 Task: Search one way flight ticket for 5 adults, 2 children, 1 infant in seat and 1 infant on lap in economy from Hibbing: Range Regional Airport (was Chisholm-hibbing Airport) to Rockford: Chicago Rockford International Airport(was Northwest Chicagoland Regional Airport At Rockford) on 5-1-2023. Choice of flights is JetBlue. Number of bags: 2 checked bags. Price is upto 93000. Outbound departure time preference is 14:15.
Action: Mouse moved to (350, 478)
Screenshot: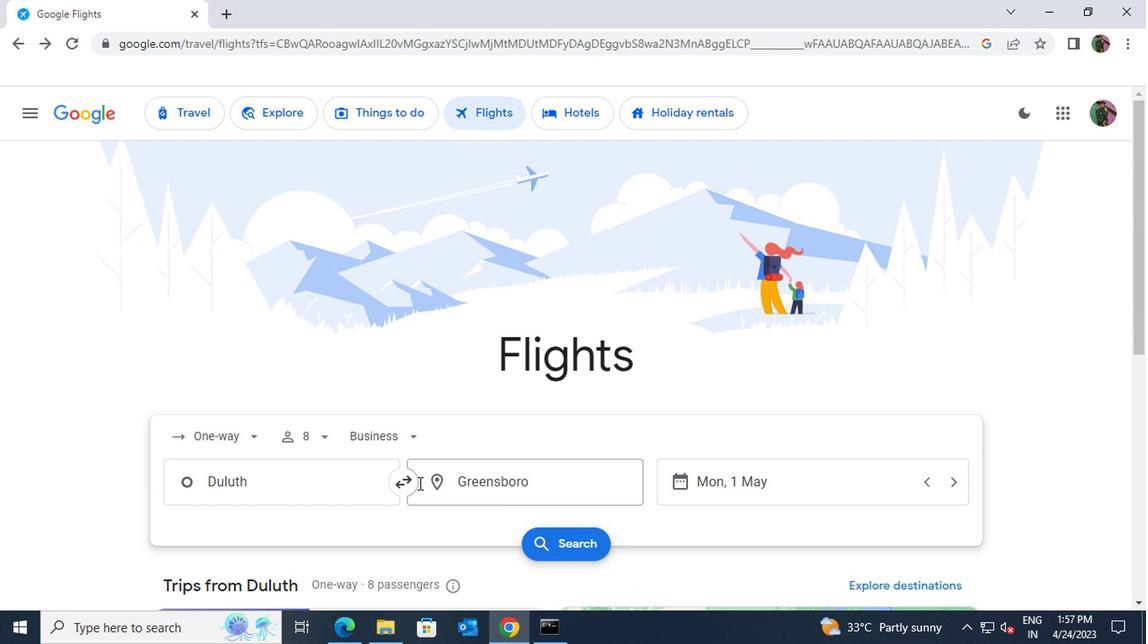 
Action: Mouse pressed left at (350, 478)
Screenshot: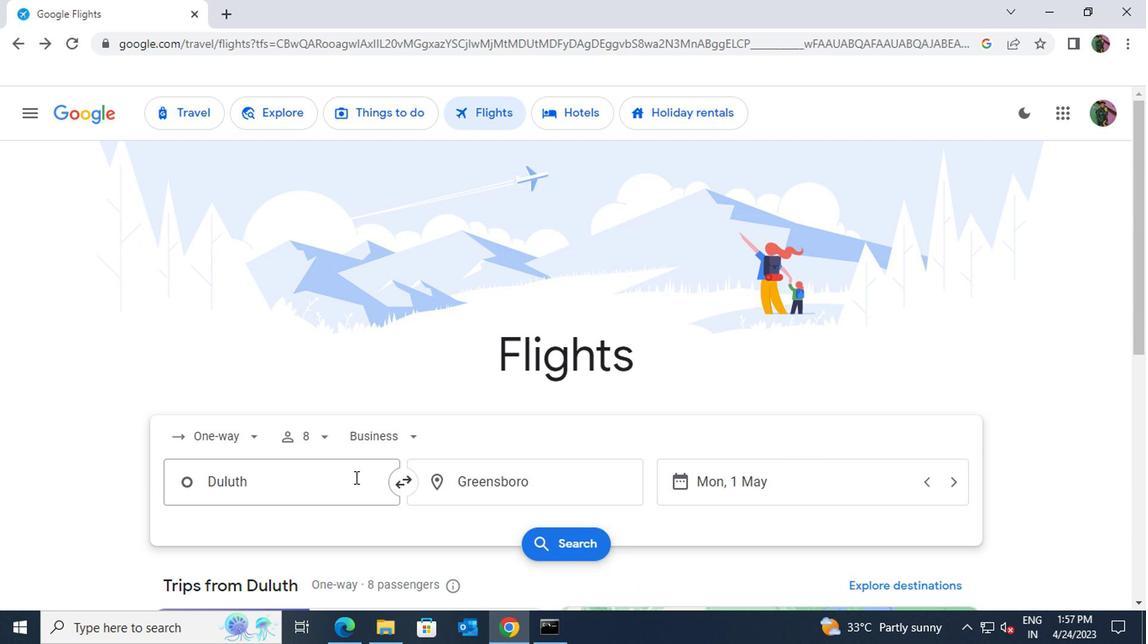 
Action: Key pressed hibb
Screenshot: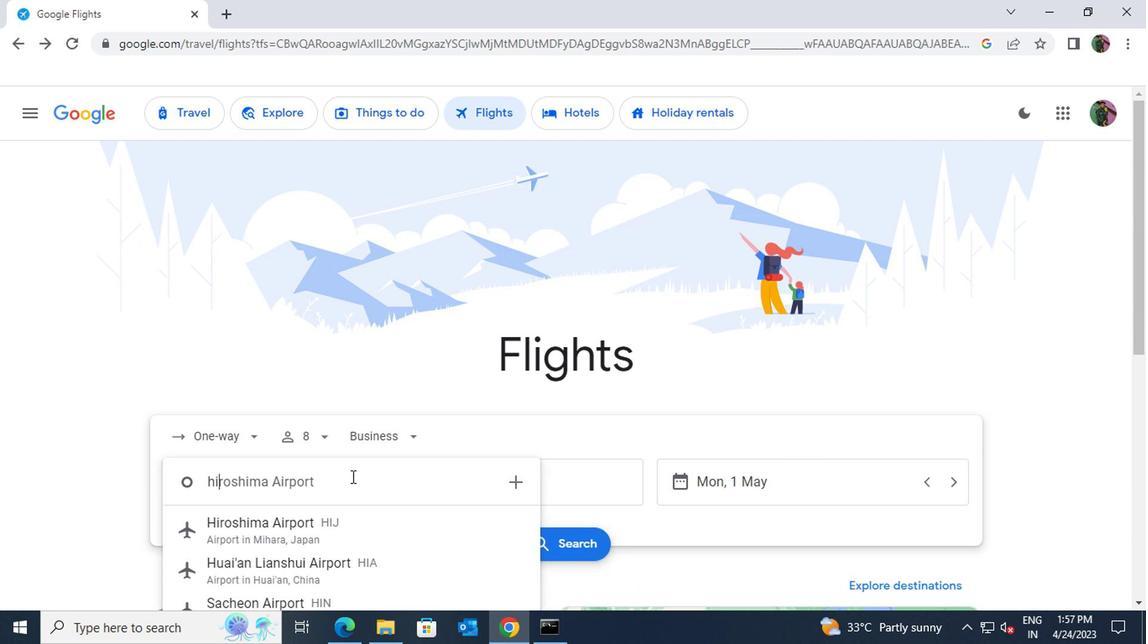 
Action: Mouse moved to (347, 527)
Screenshot: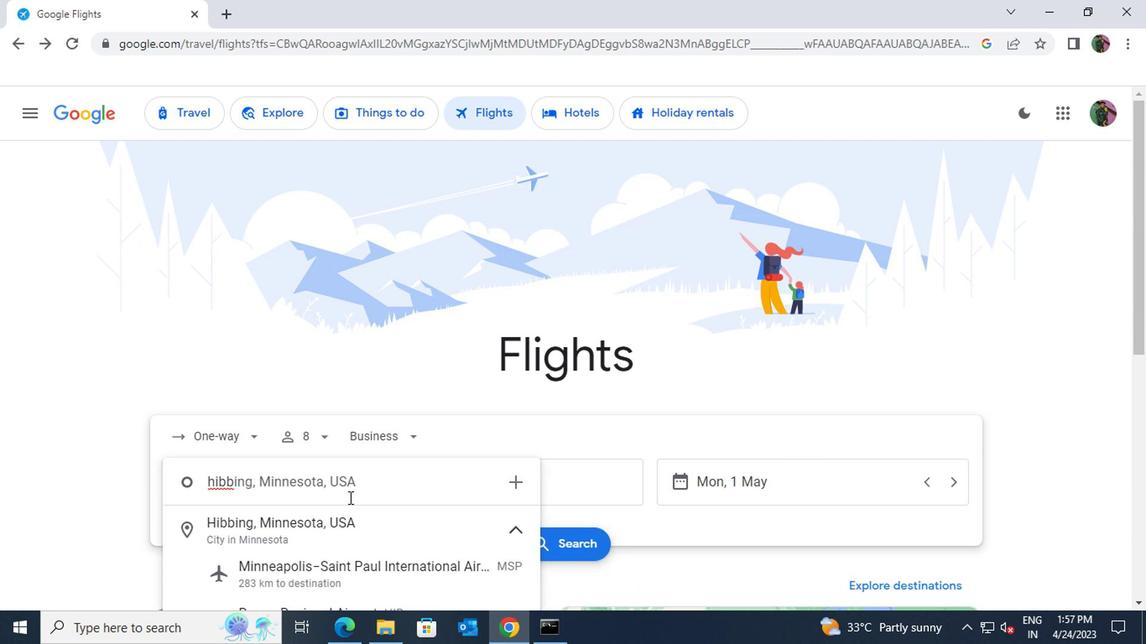 
Action: Mouse pressed left at (347, 527)
Screenshot: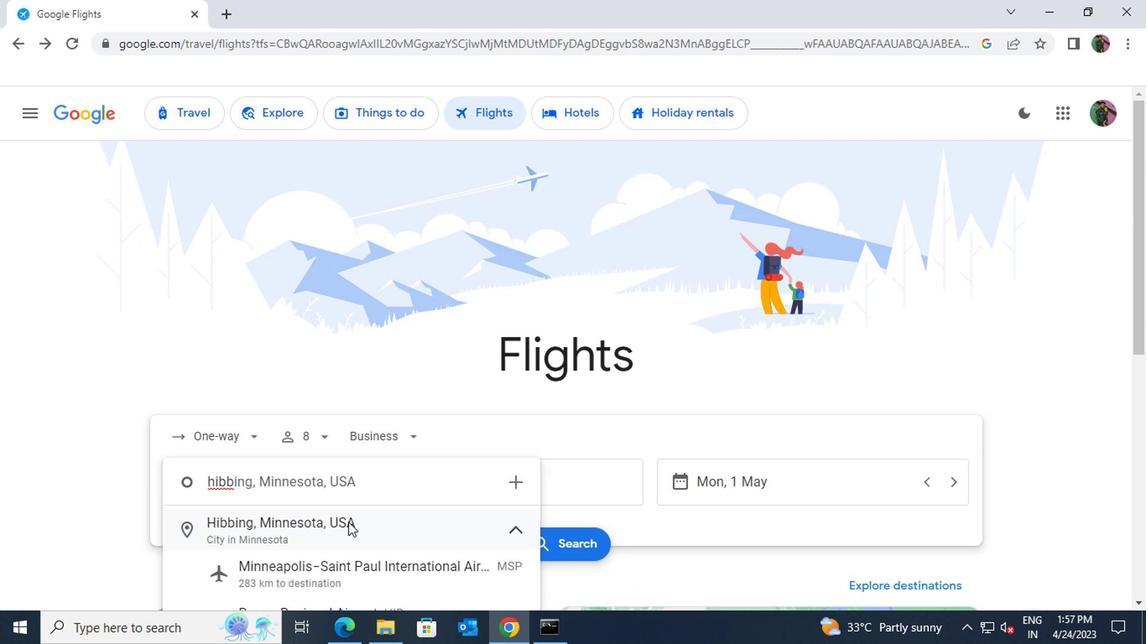 
Action: Mouse moved to (453, 490)
Screenshot: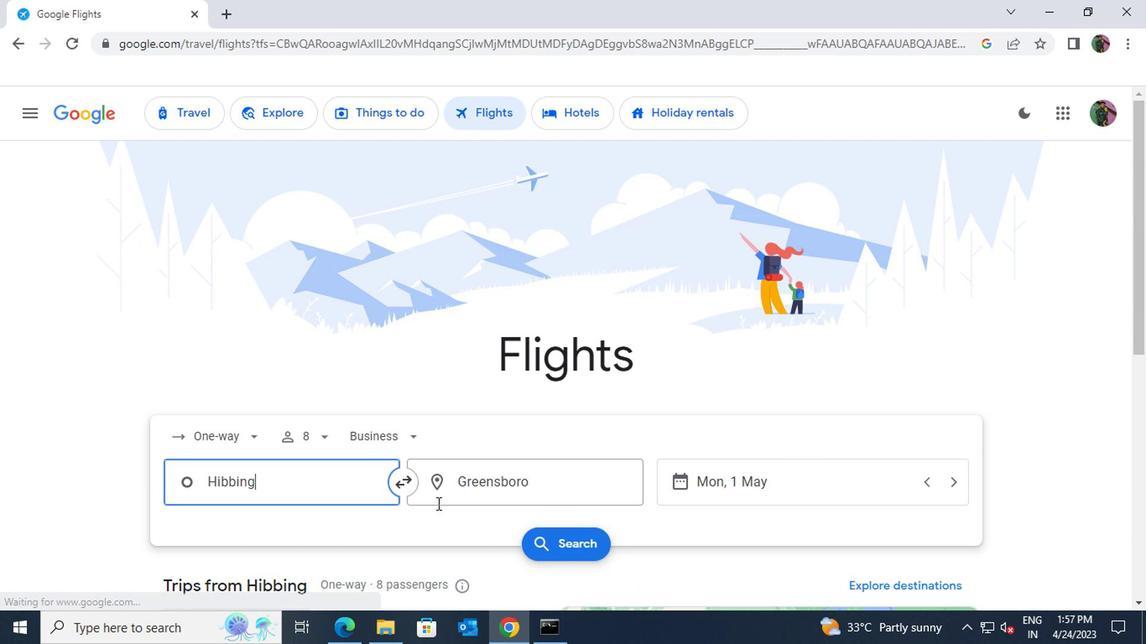 
Action: Mouse pressed left at (453, 490)
Screenshot: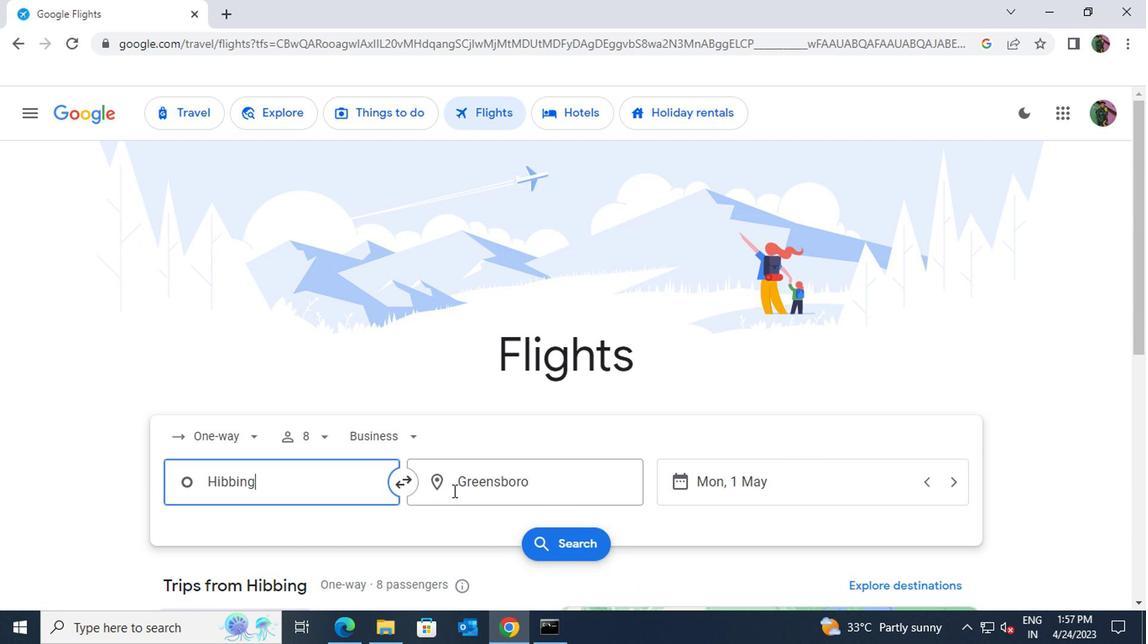 
Action: Key pressed rockford<Key.space>chic
Screenshot: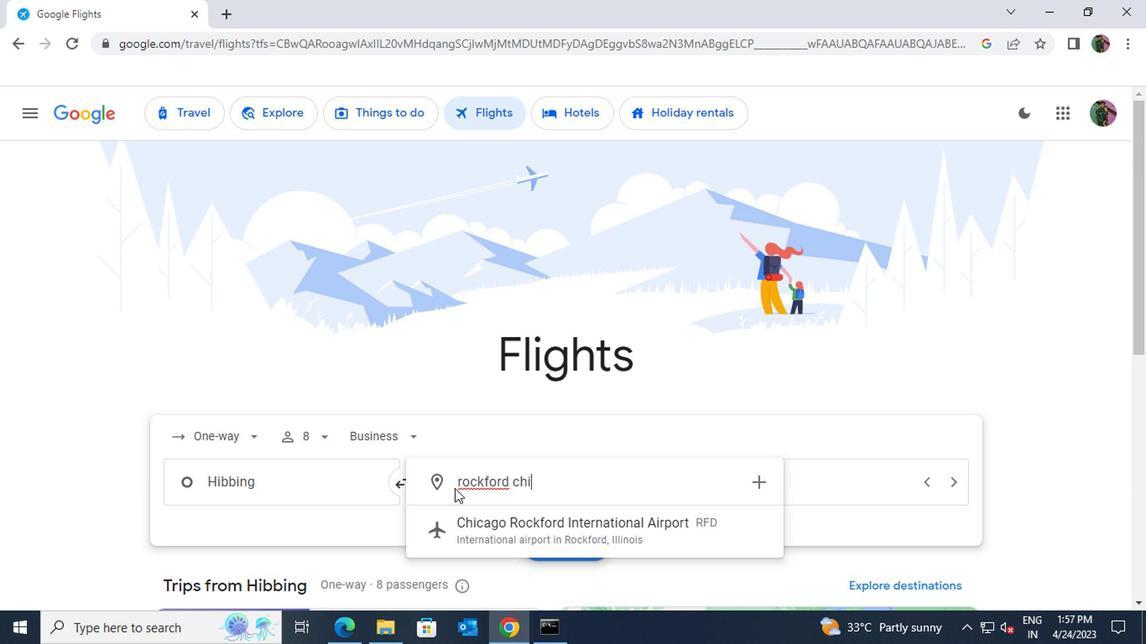 
Action: Mouse moved to (525, 543)
Screenshot: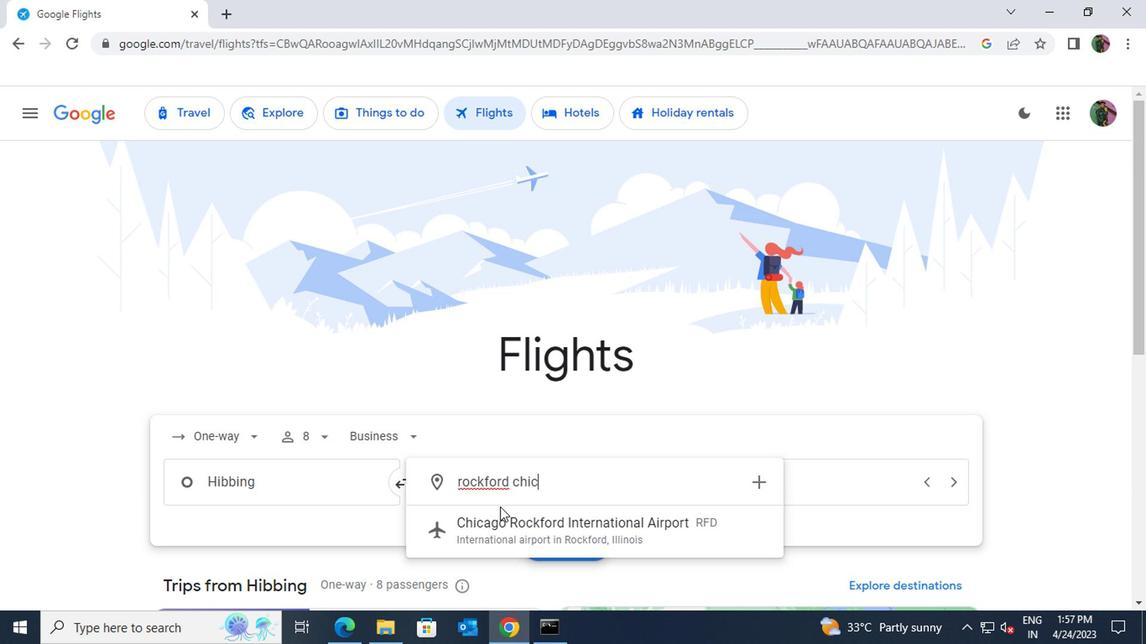 
Action: Mouse pressed left at (525, 543)
Screenshot: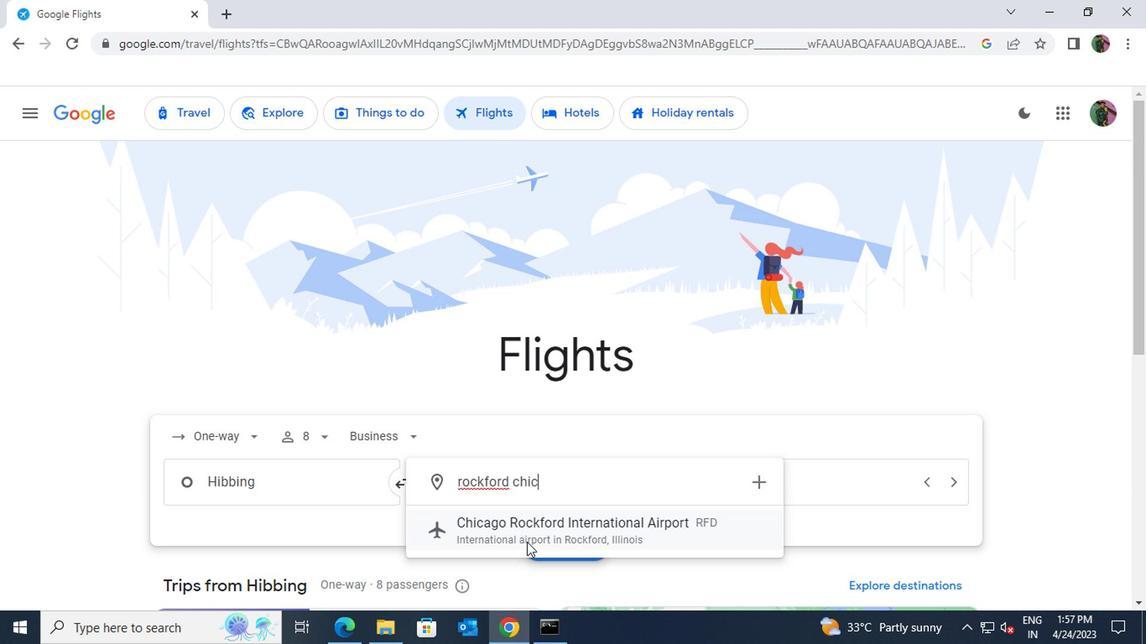 
Action: Mouse moved to (328, 438)
Screenshot: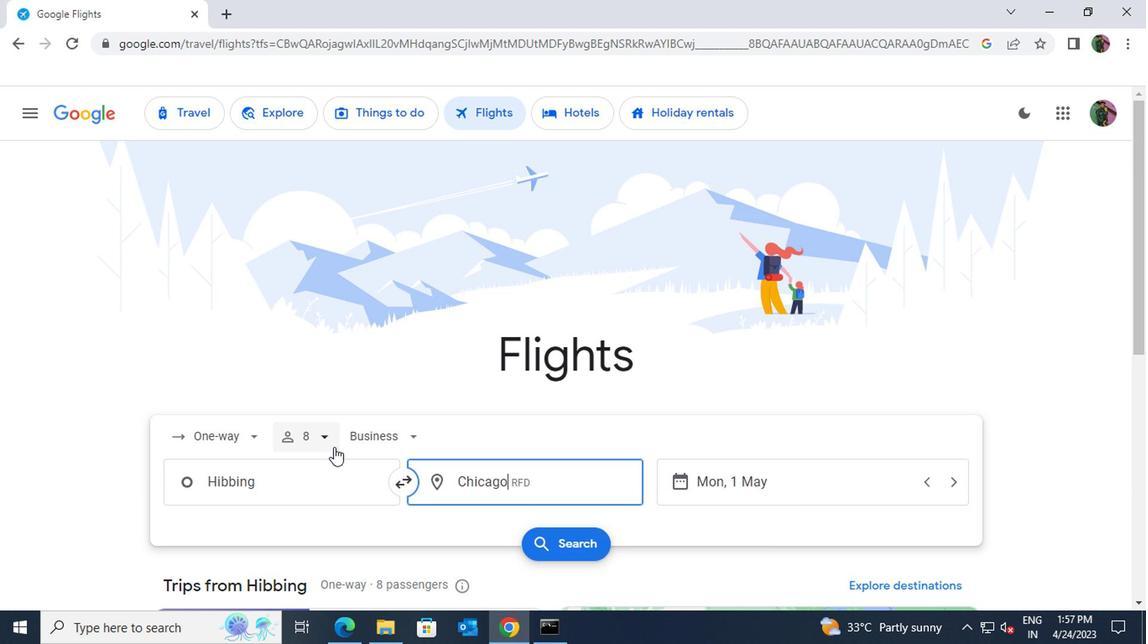 
Action: Mouse pressed left at (328, 438)
Screenshot: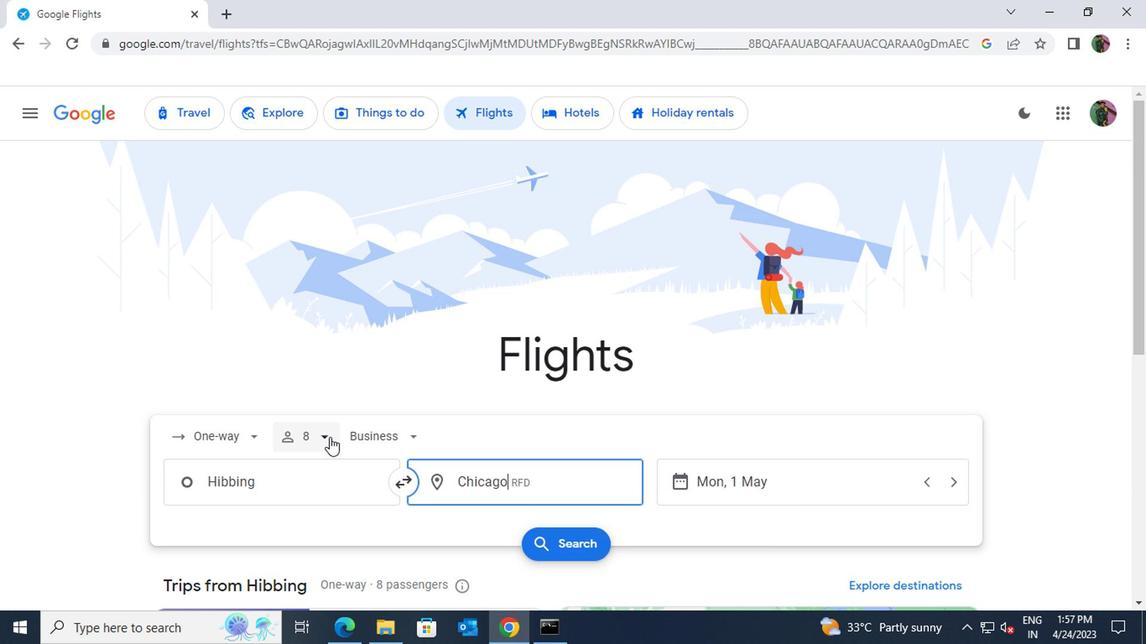 
Action: Mouse moved to (442, 520)
Screenshot: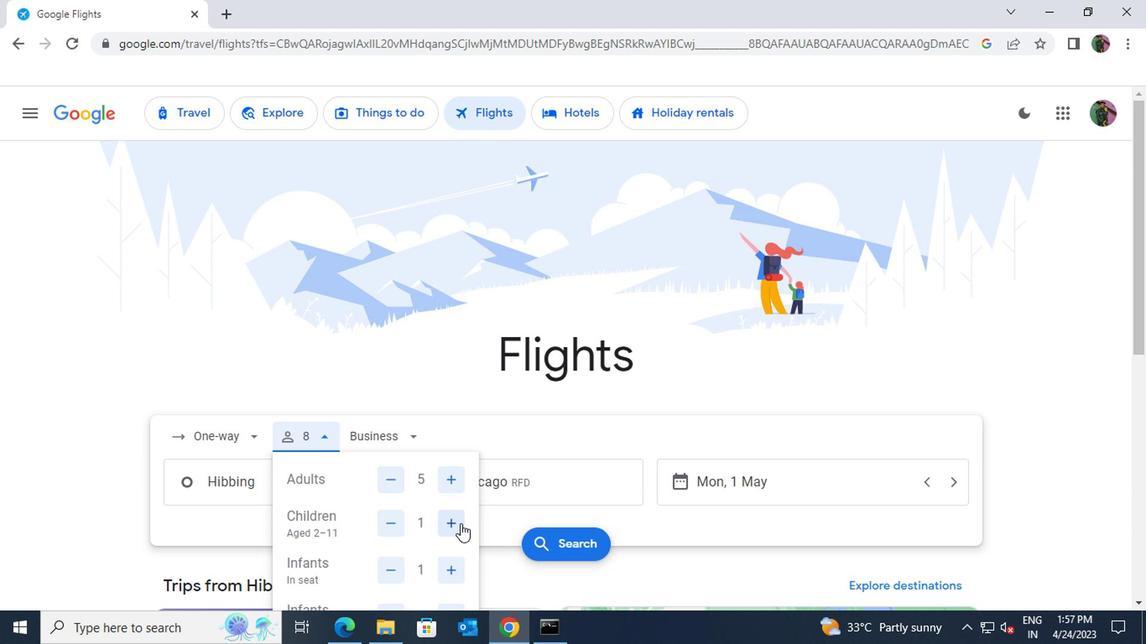 
Action: Mouse pressed left at (442, 520)
Screenshot: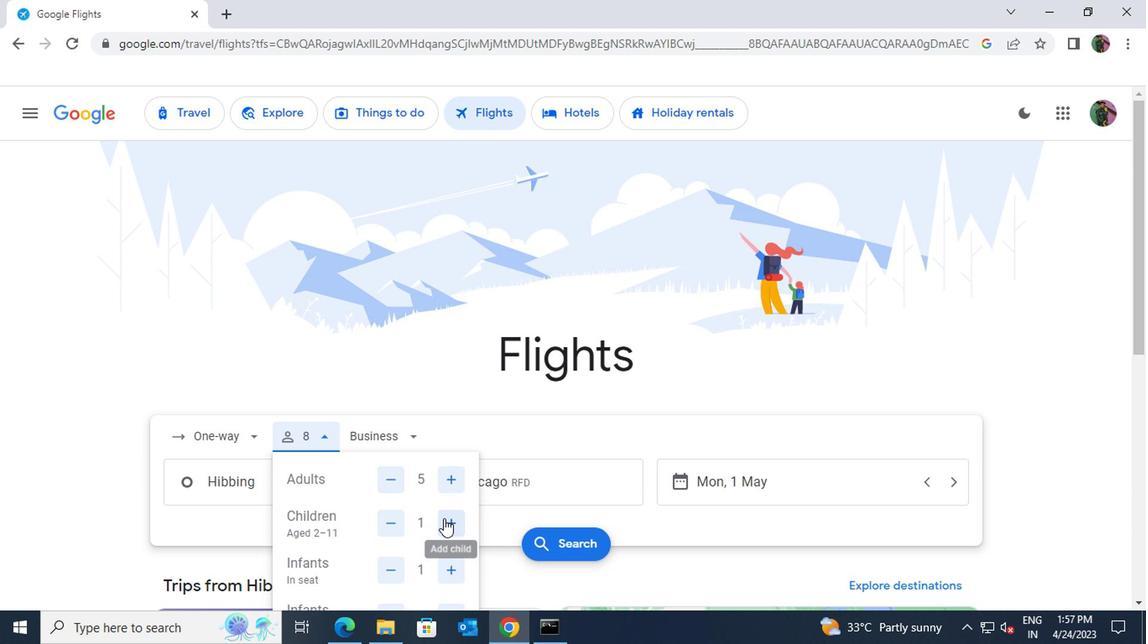 
Action: Mouse scrolled (442, 519) with delta (0, -1)
Screenshot: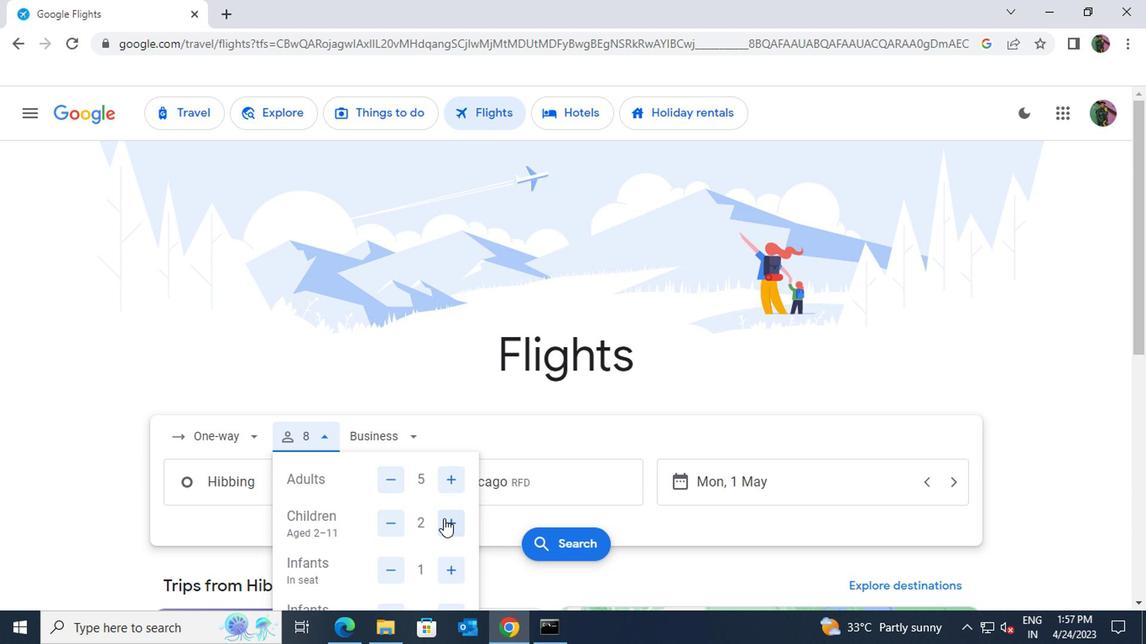 
Action: Mouse moved to (388, 486)
Screenshot: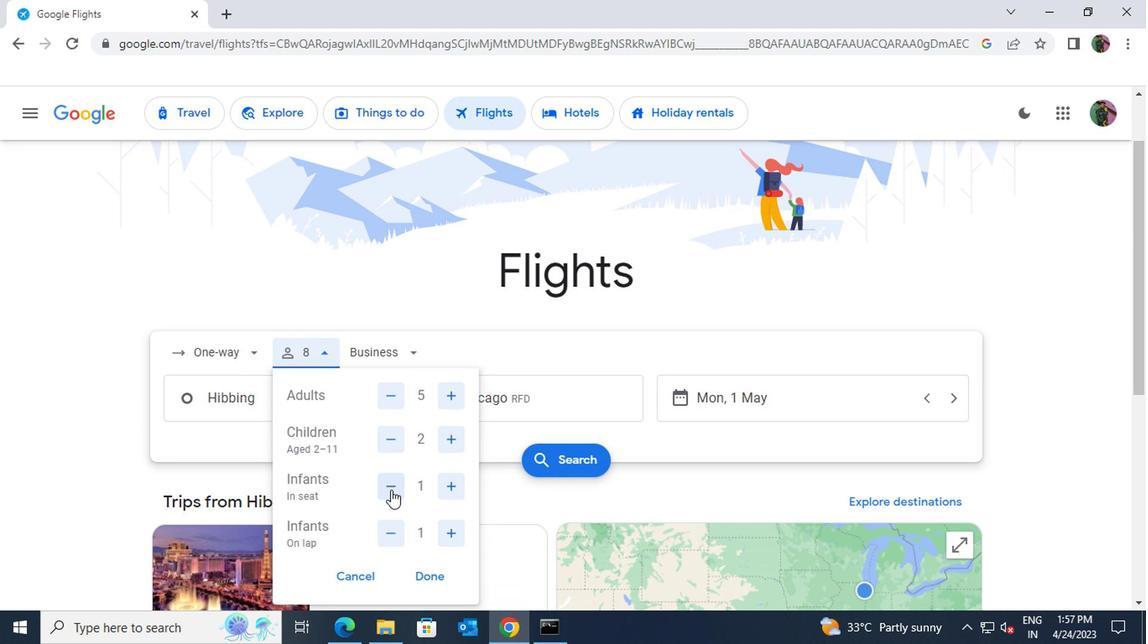 
Action: Mouse pressed left at (388, 486)
Screenshot: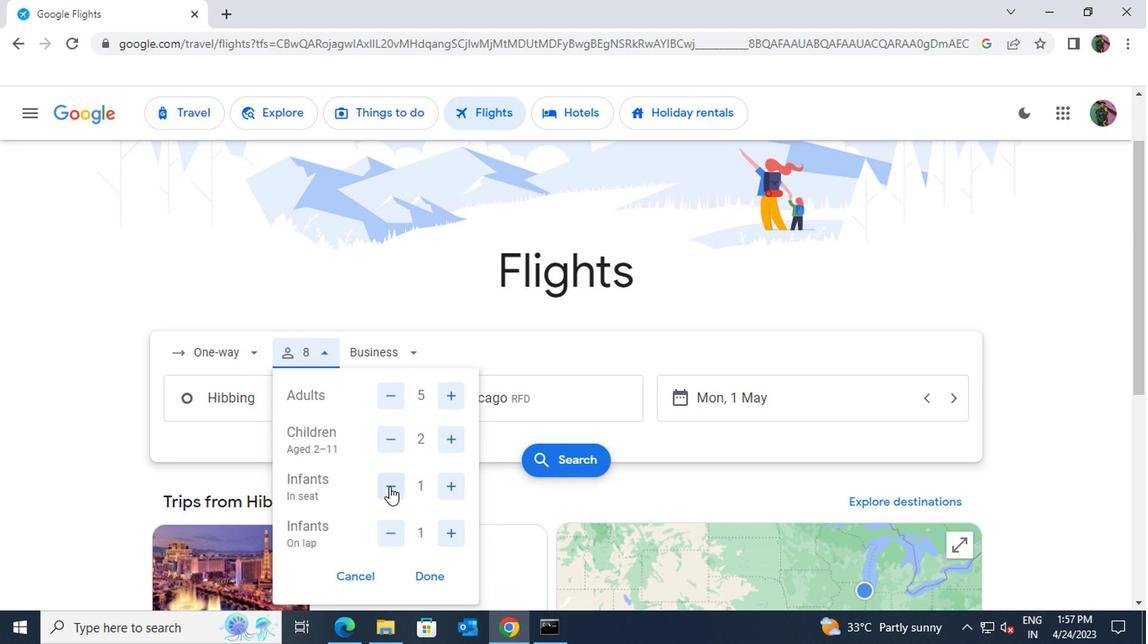 
Action: Mouse moved to (441, 527)
Screenshot: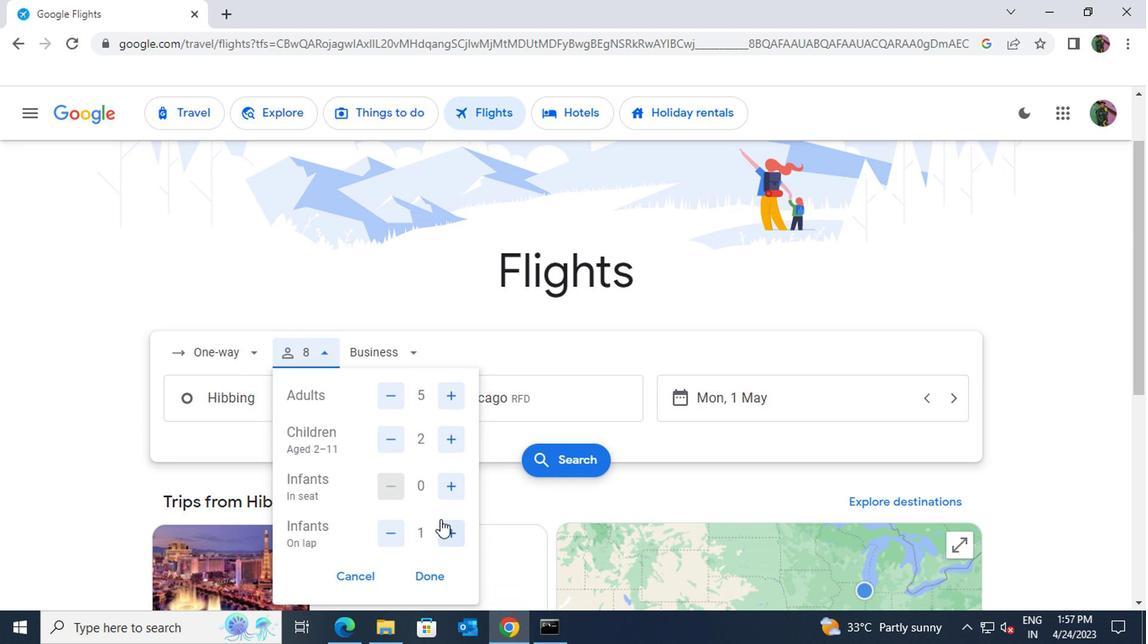 
Action: Mouse scrolled (441, 525) with delta (0, -1)
Screenshot: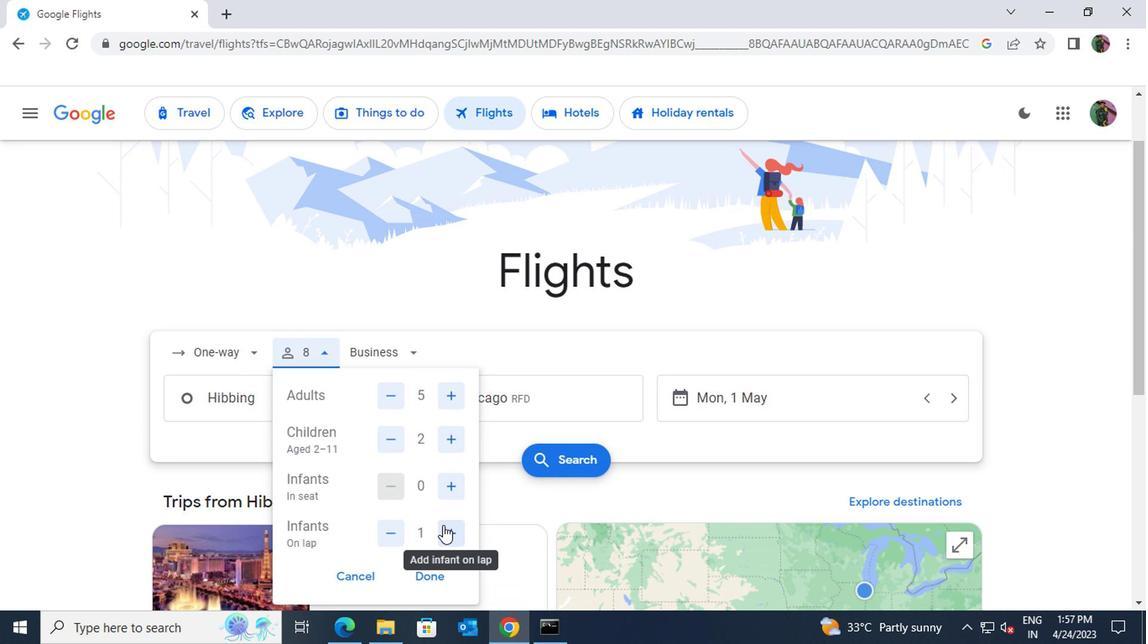 
Action: Mouse moved to (427, 492)
Screenshot: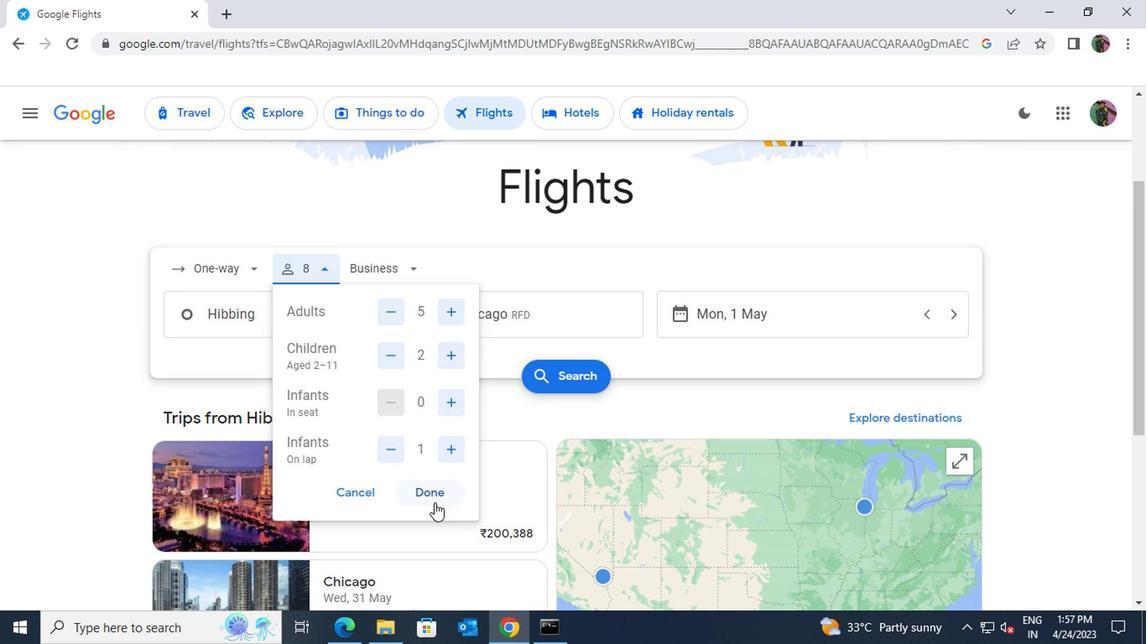 
Action: Mouse pressed left at (427, 492)
Screenshot: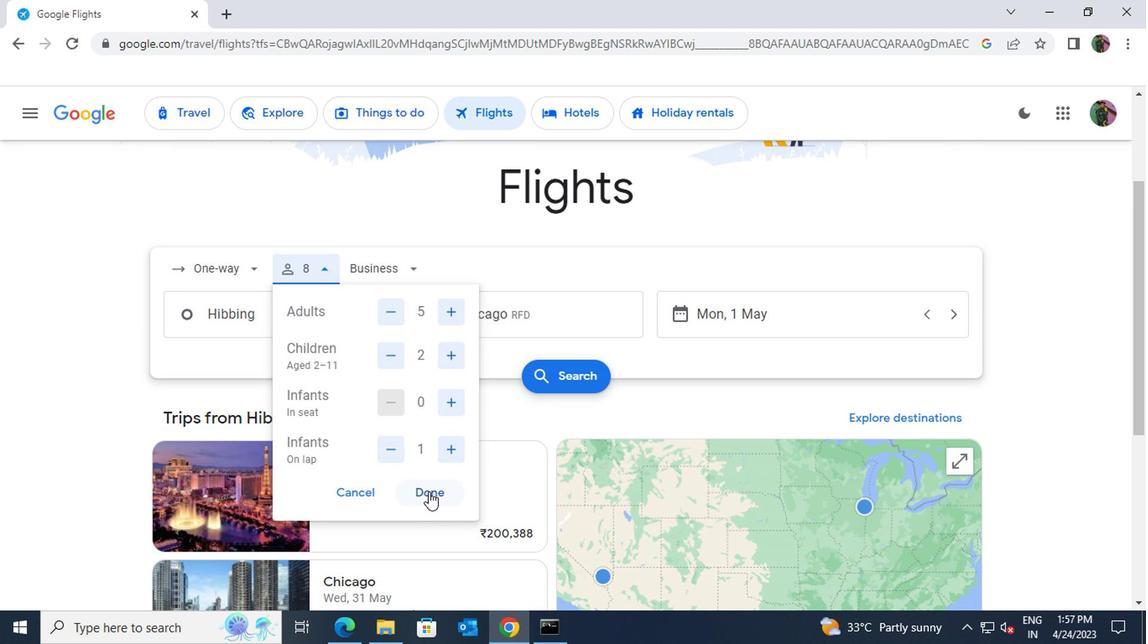 
Action: Mouse moved to (670, 322)
Screenshot: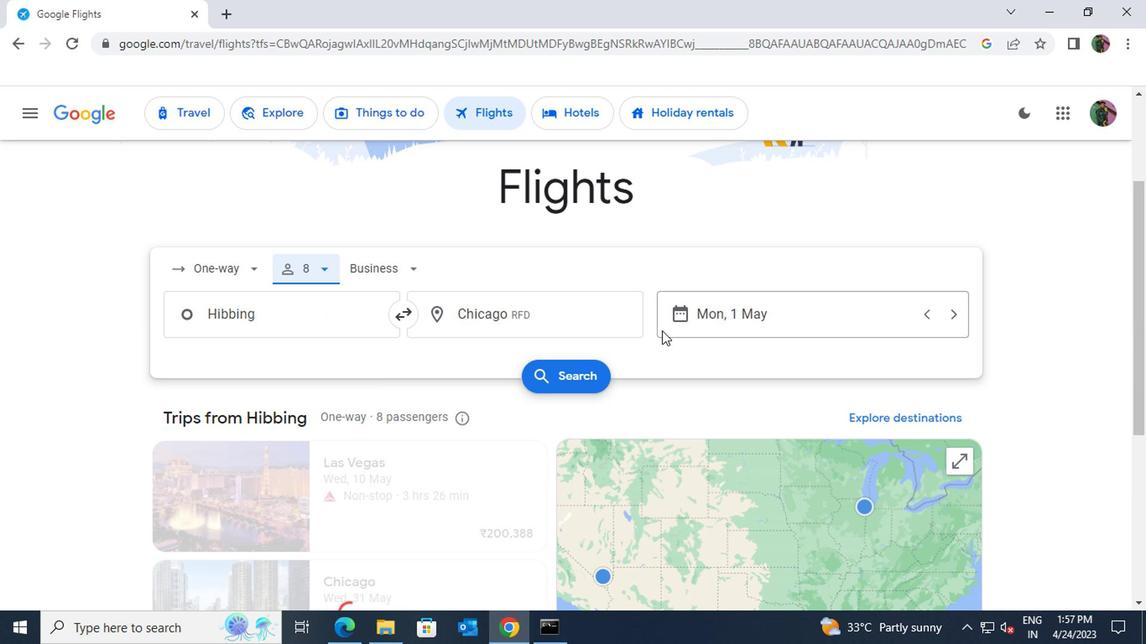 
Action: Mouse pressed left at (670, 322)
Screenshot: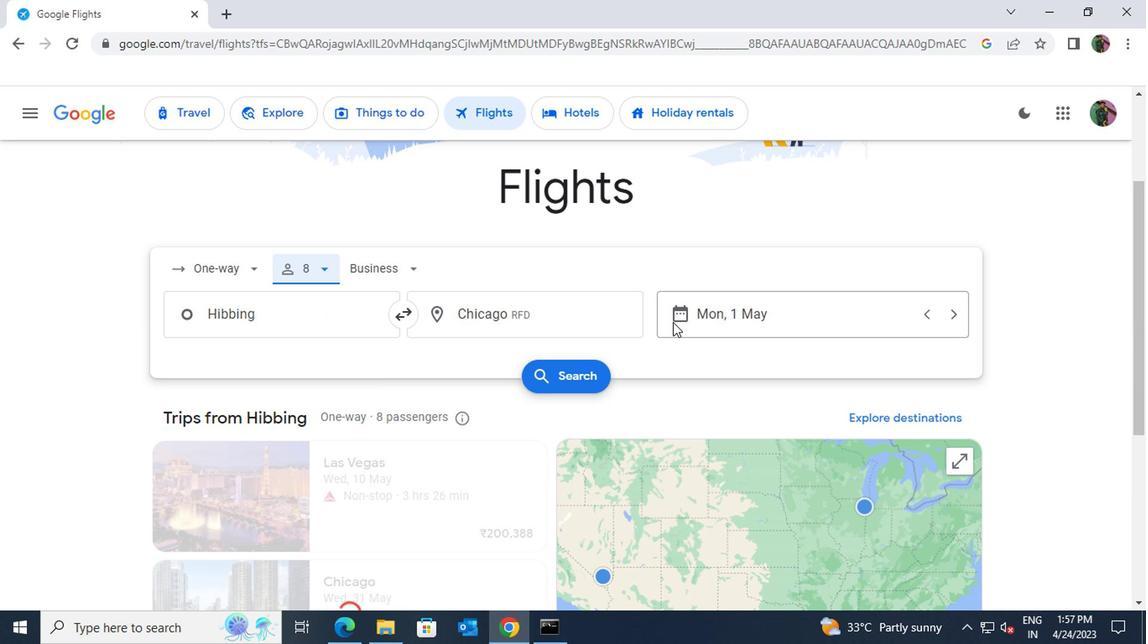 
Action: Mouse moved to (731, 305)
Screenshot: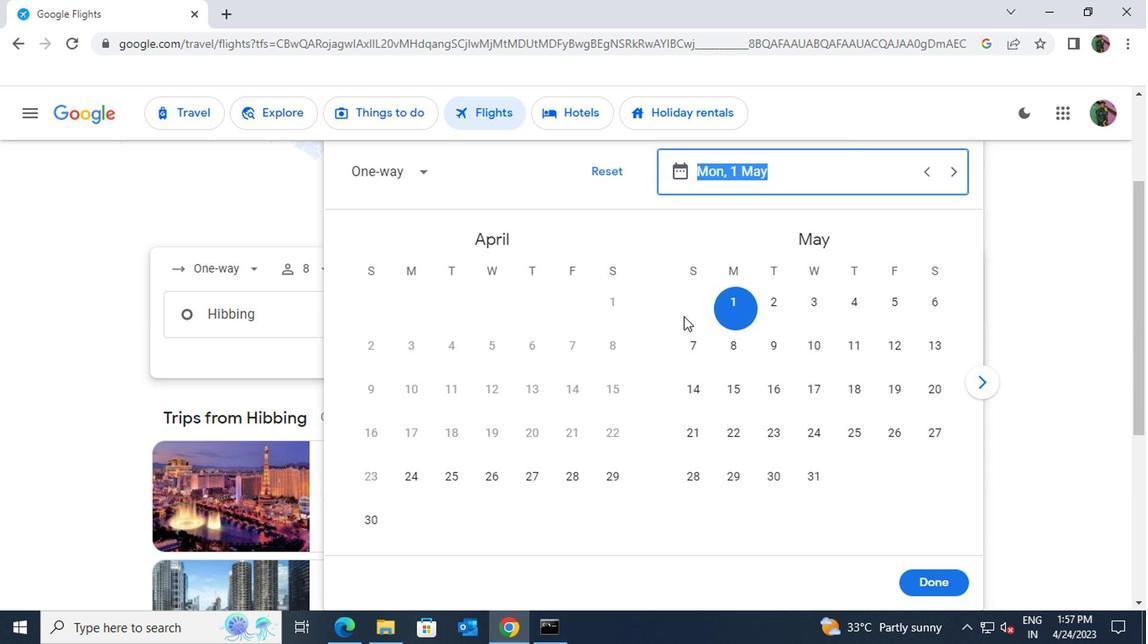 
Action: Mouse pressed left at (731, 305)
Screenshot: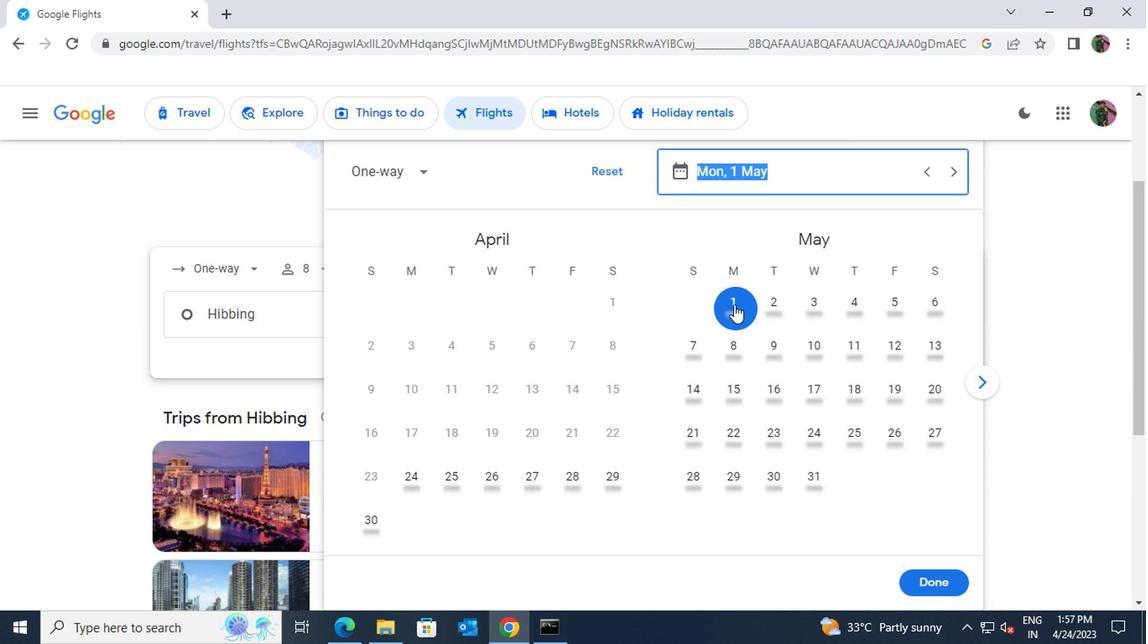 
Action: Mouse moved to (915, 576)
Screenshot: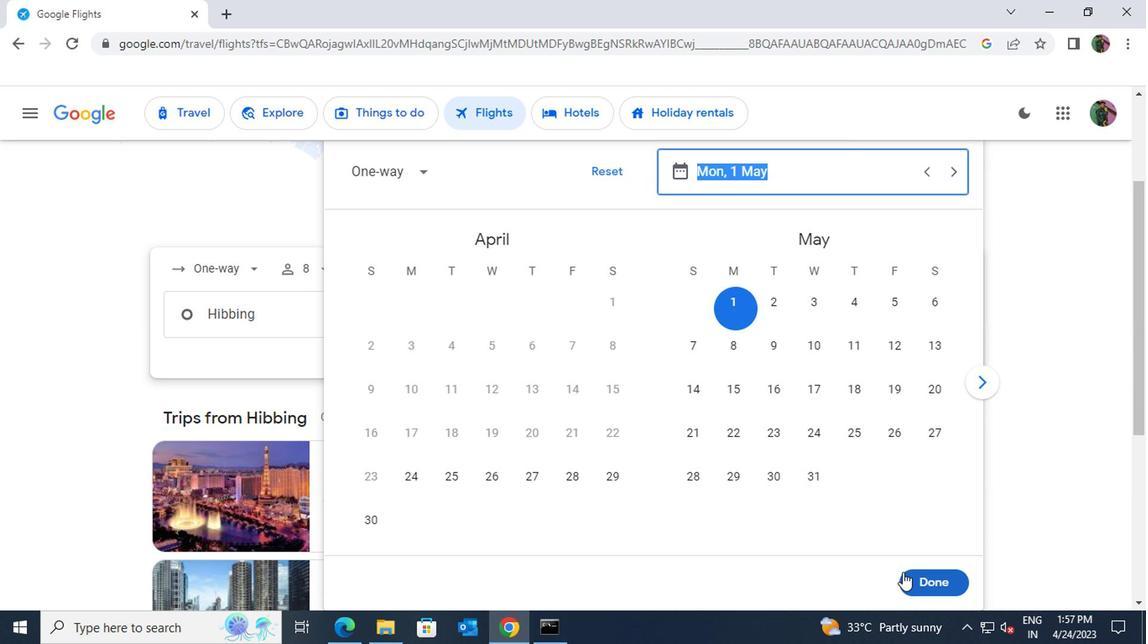 
Action: Mouse pressed left at (915, 576)
Screenshot: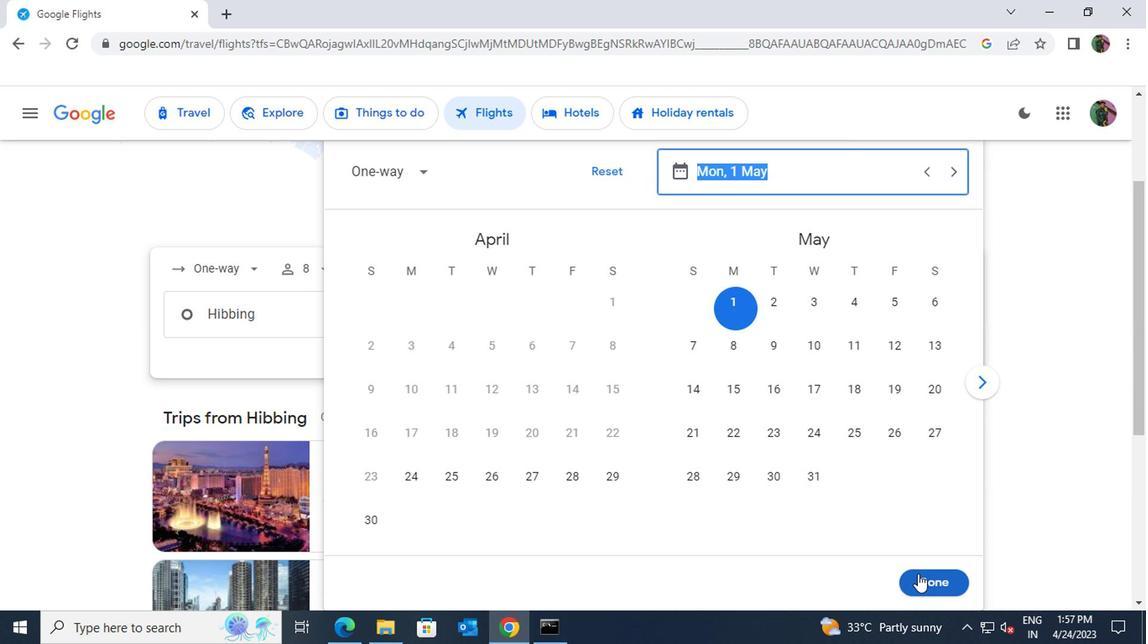 
Action: Mouse moved to (577, 388)
Screenshot: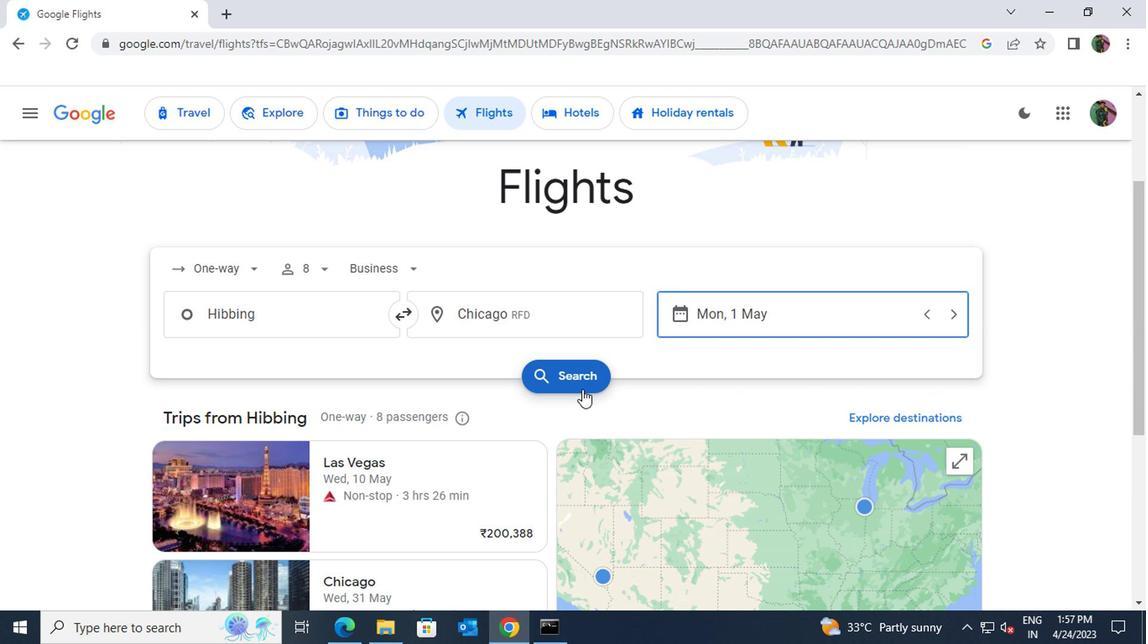 
Action: Mouse pressed left at (577, 388)
Screenshot: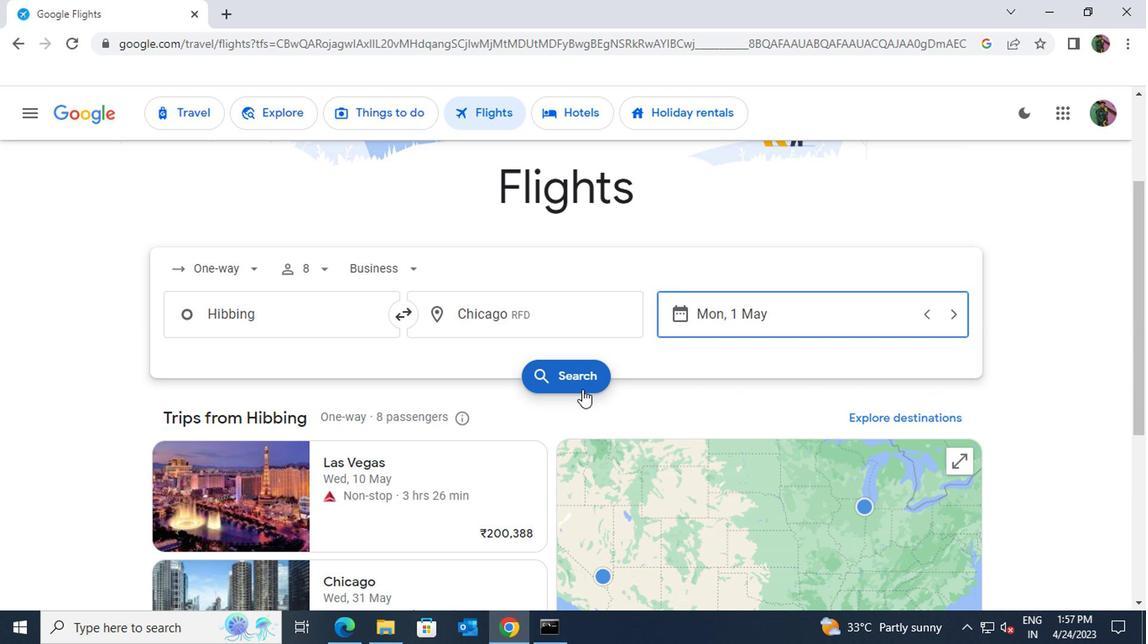 
Action: Mouse moved to (149, 268)
Screenshot: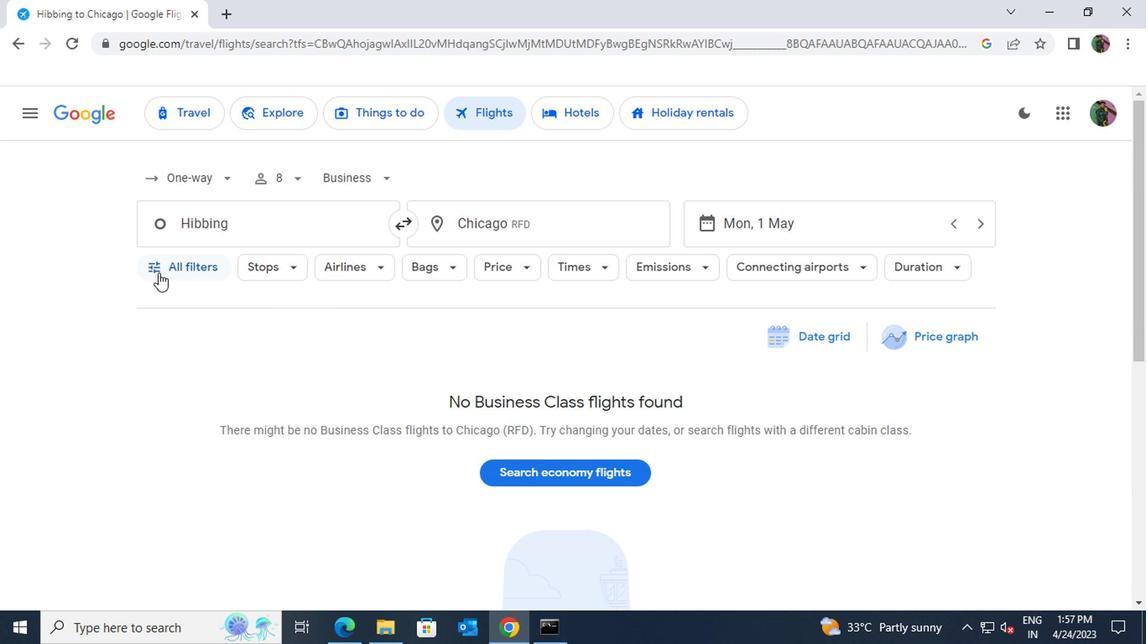 
Action: Mouse pressed left at (149, 268)
Screenshot: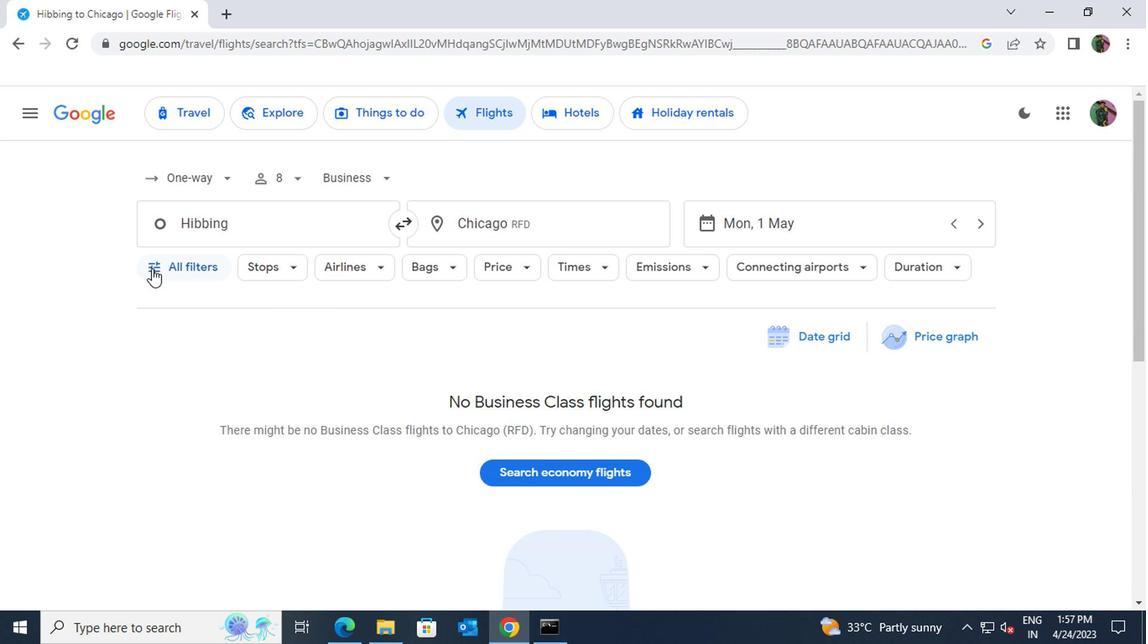 
Action: Mouse moved to (295, 439)
Screenshot: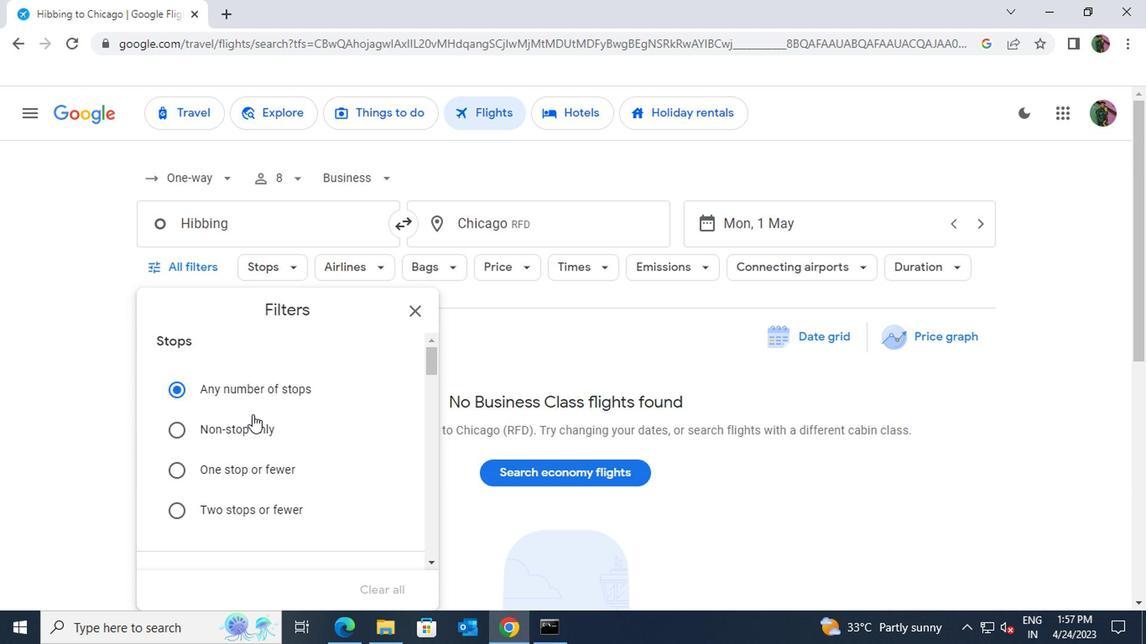 
Action: Mouse scrolled (295, 439) with delta (0, 0)
Screenshot: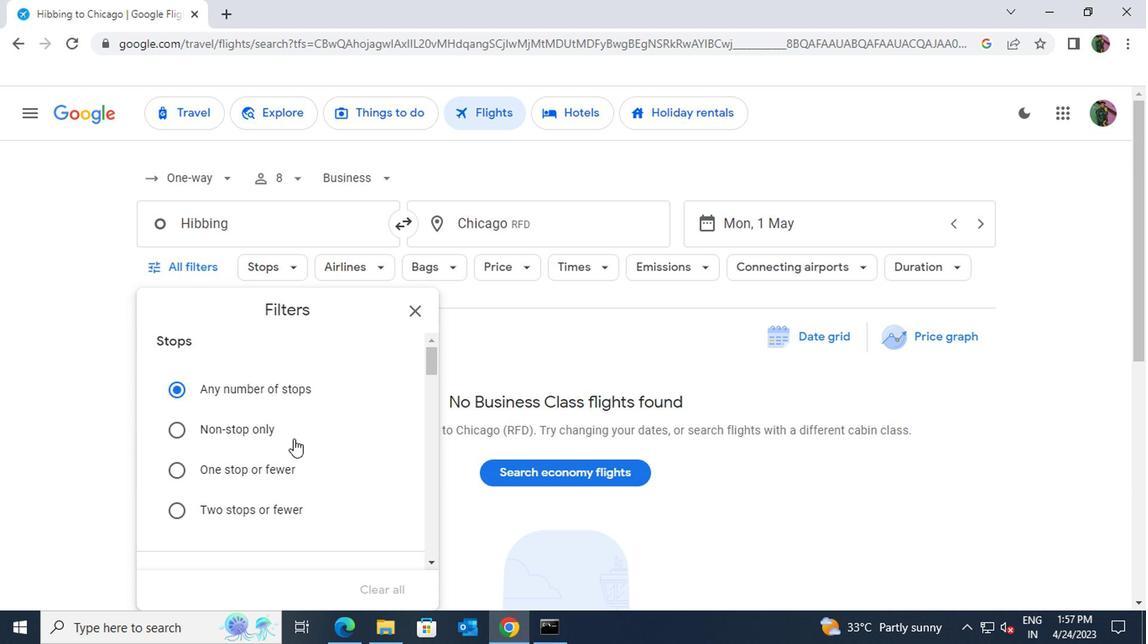 
Action: Mouse scrolled (295, 439) with delta (0, 0)
Screenshot: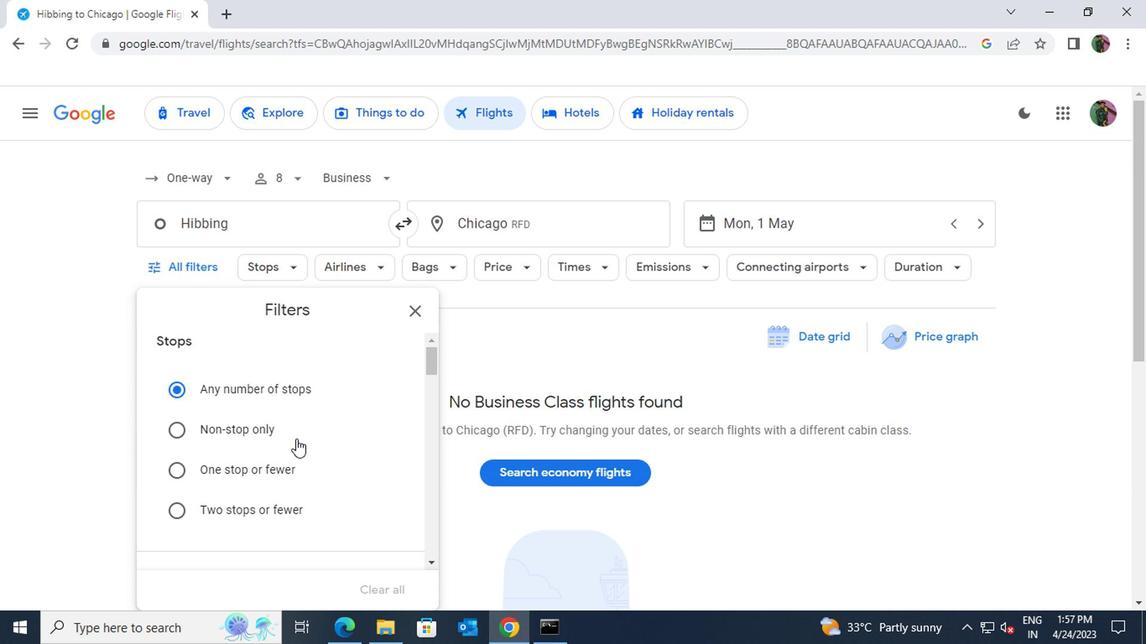 
Action: Mouse scrolled (295, 439) with delta (0, 0)
Screenshot: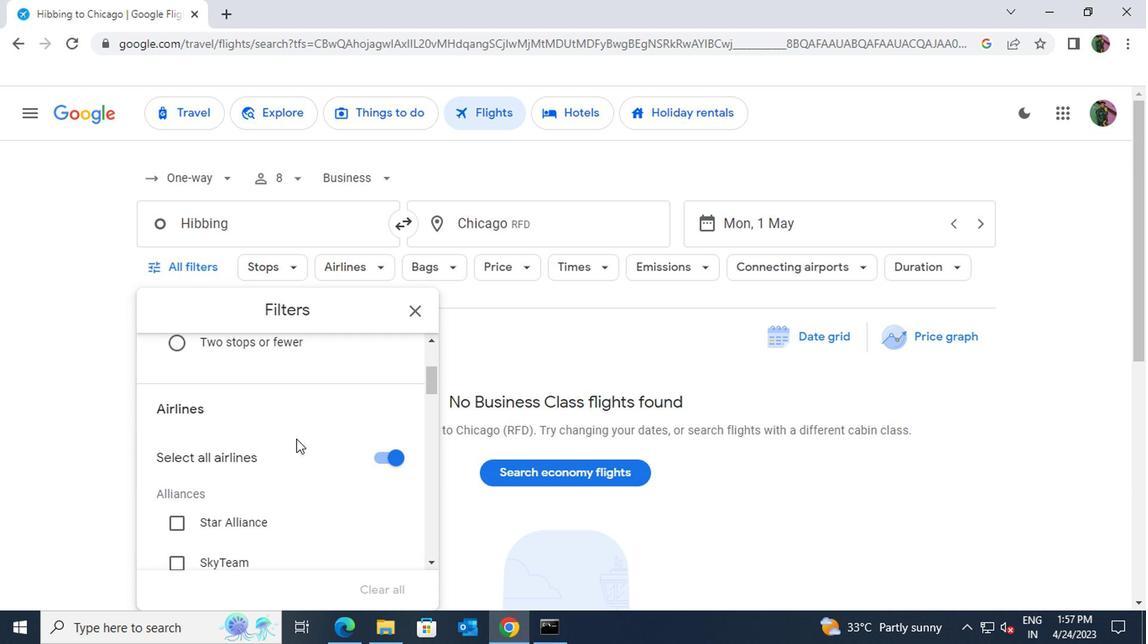 
Action: Mouse scrolled (295, 439) with delta (0, 0)
Screenshot: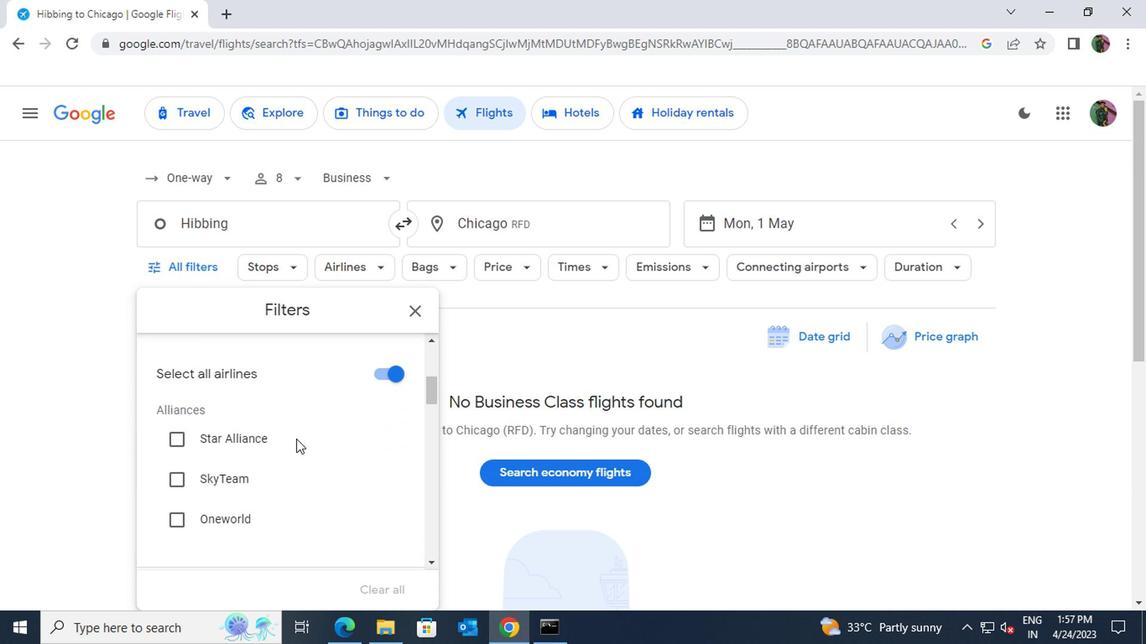 
Action: Mouse scrolled (295, 439) with delta (0, 0)
Screenshot: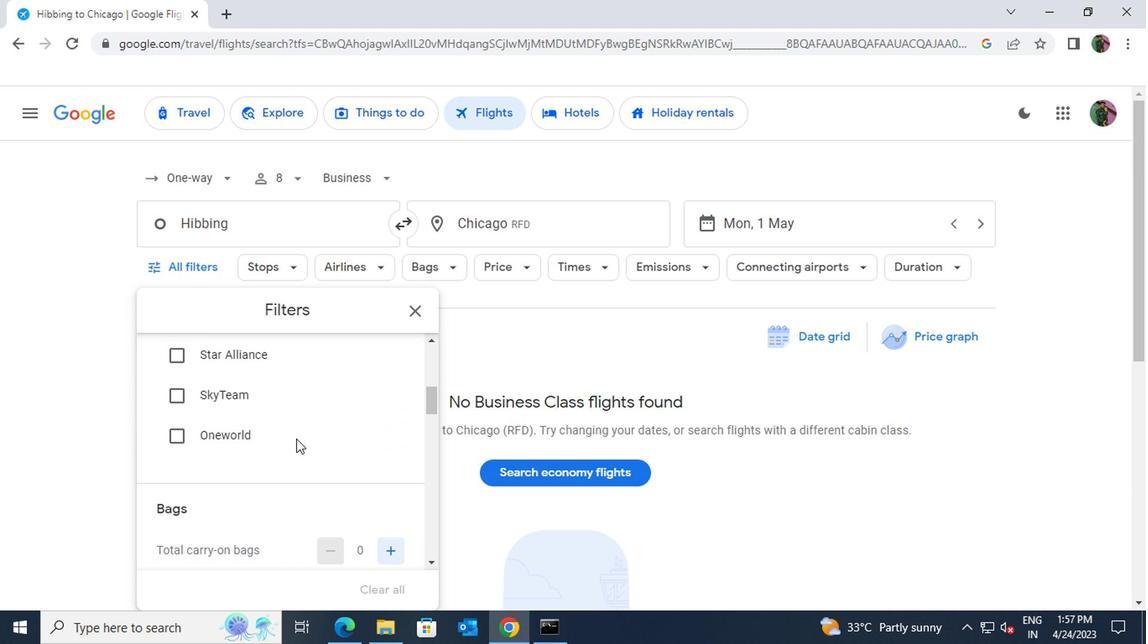 
Action: Mouse scrolled (295, 439) with delta (0, 0)
Screenshot: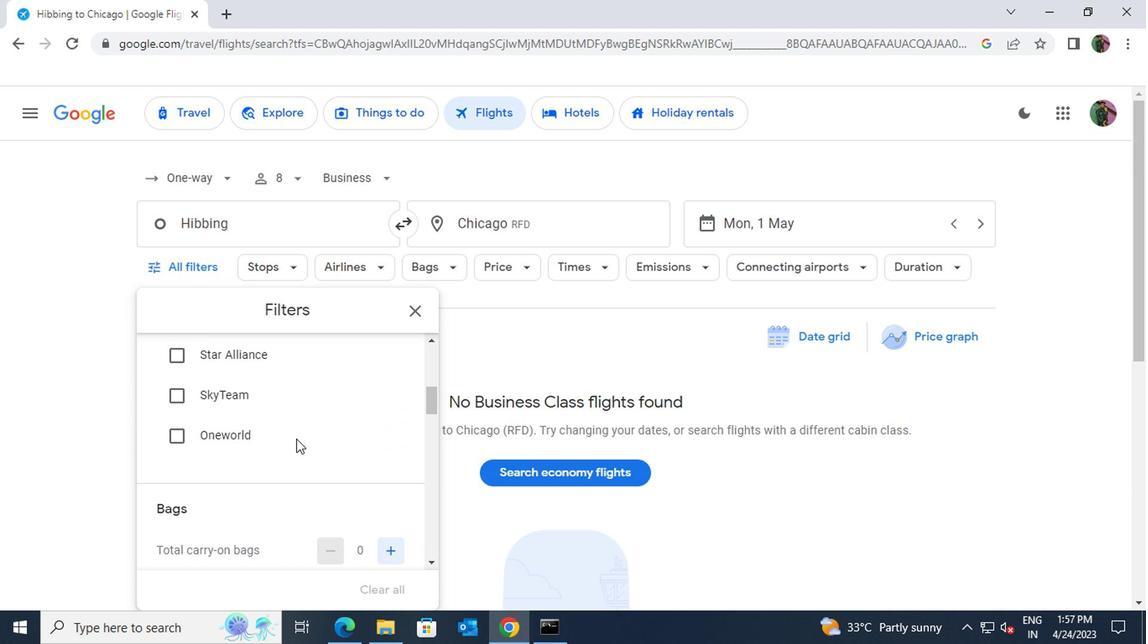 
Action: Mouse moved to (389, 423)
Screenshot: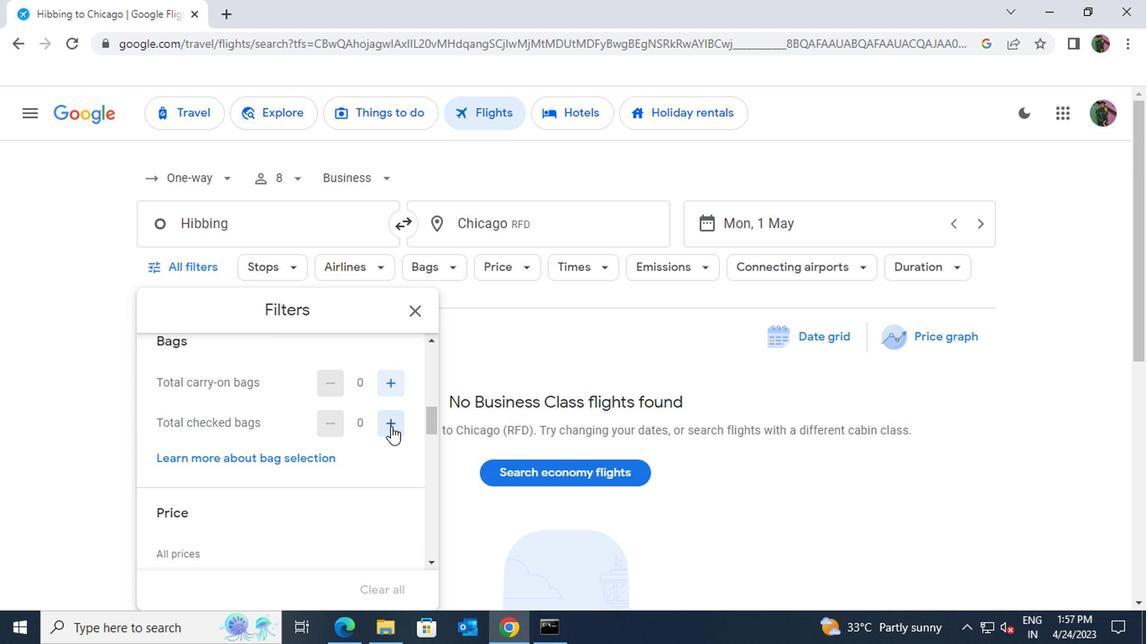 
Action: Mouse pressed left at (389, 423)
Screenshot: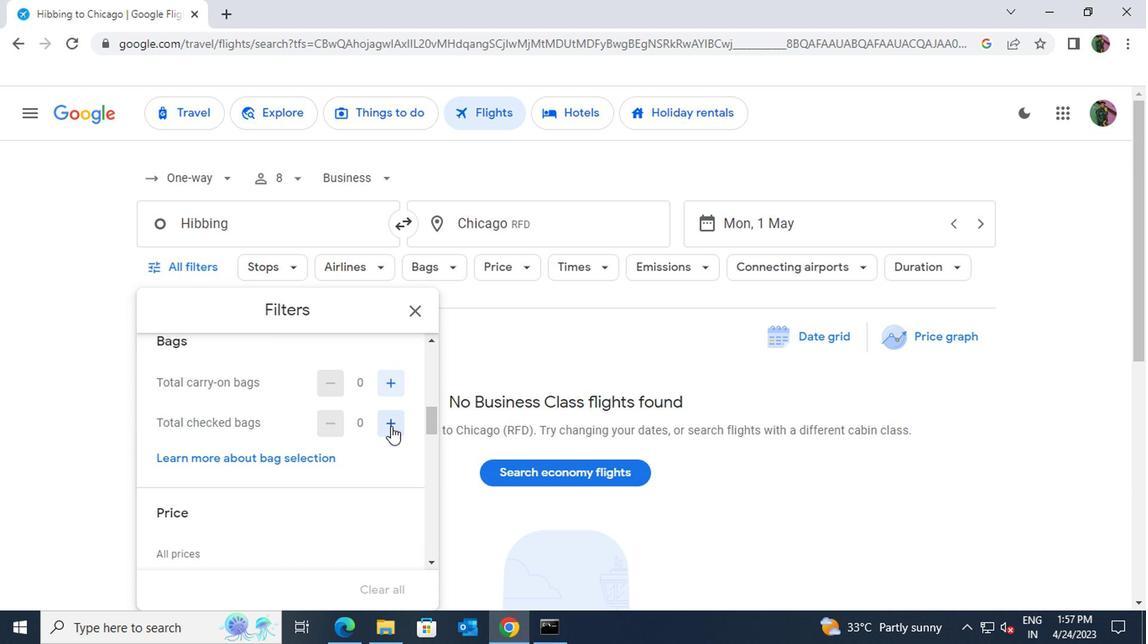 
Action: Mouse pressed left at (389, 423)
Screenshot: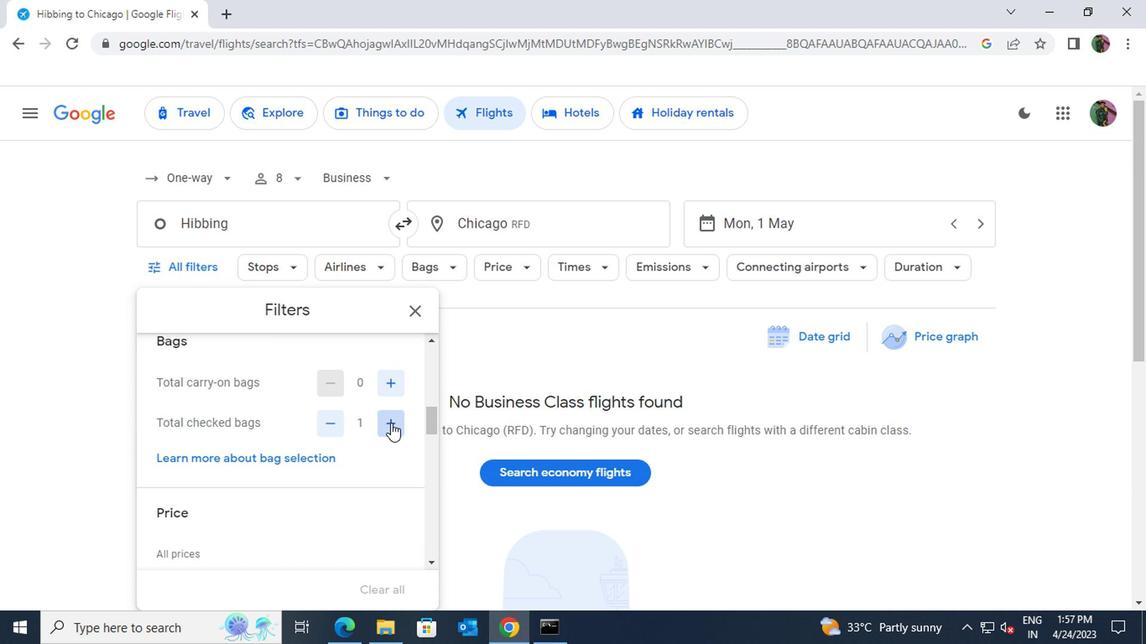 
Action: Mouse moved to (365, 465)
Screenshot: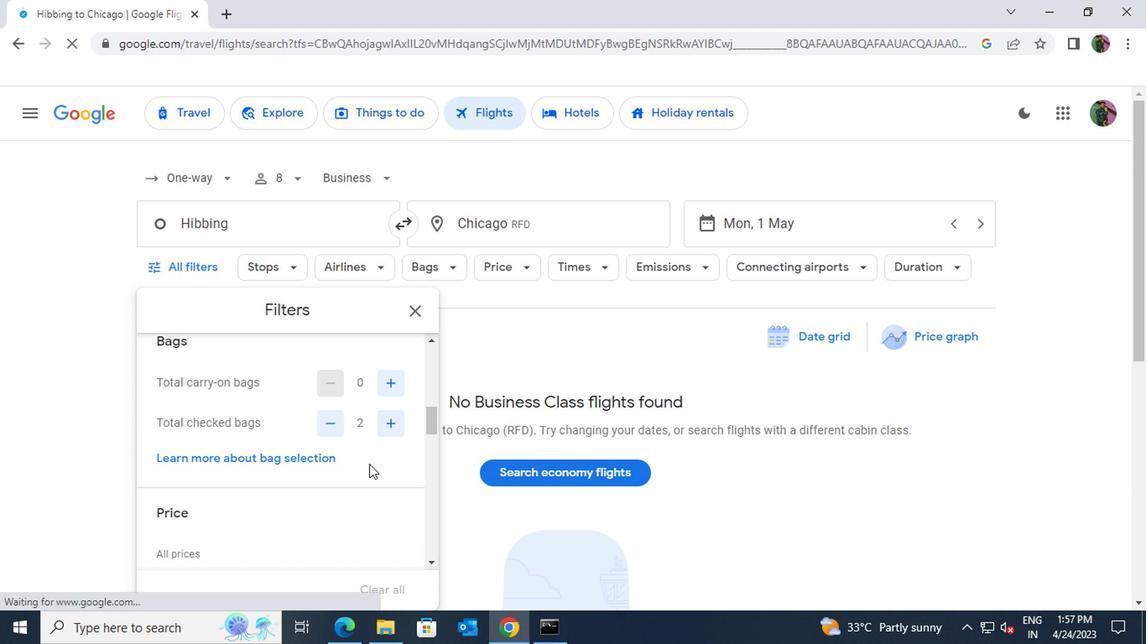 
Action: Mouse scrolled (365, 464) with delta (0, -1)
Screenshot: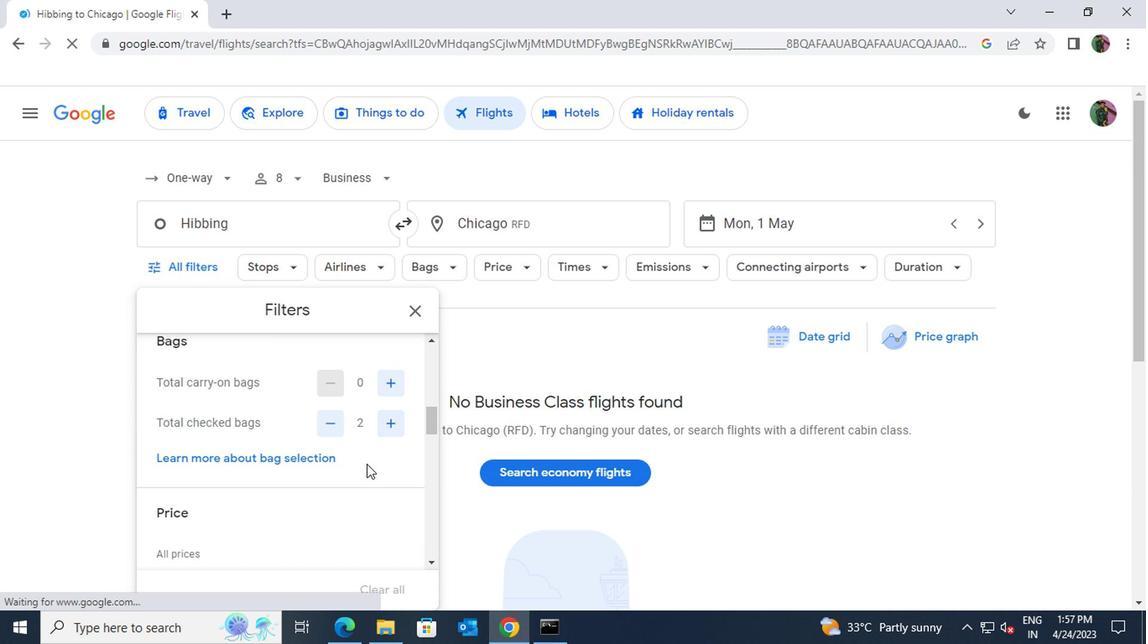 
Action: Mouse moved to (399, 500)
Screenshot: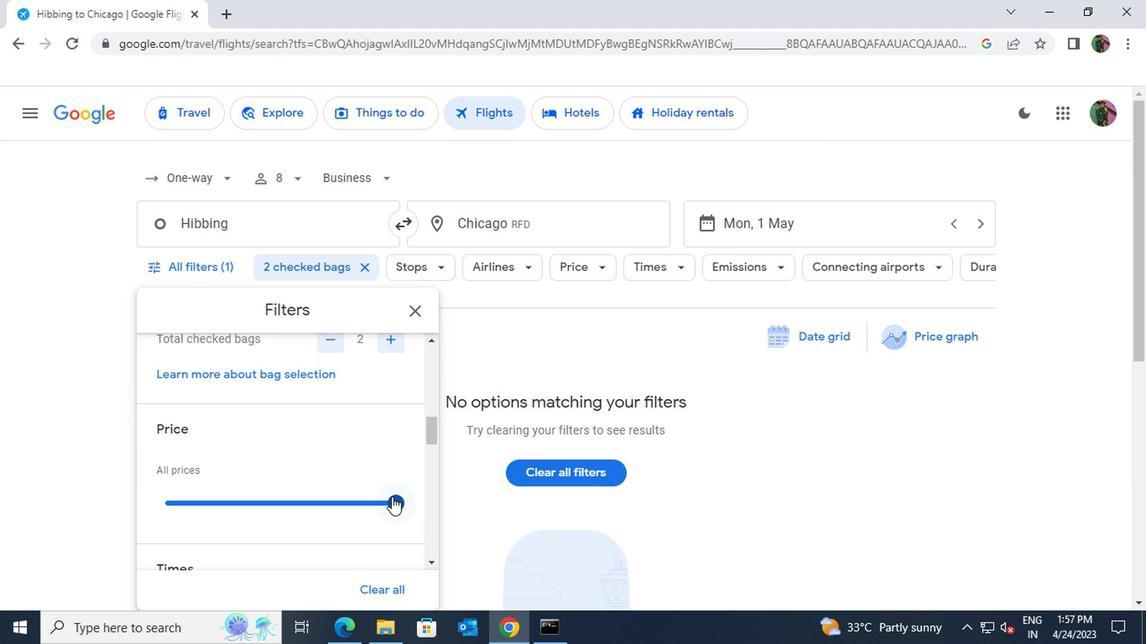 
Action: Mouse pressed left at (399, 500)
Screenshot: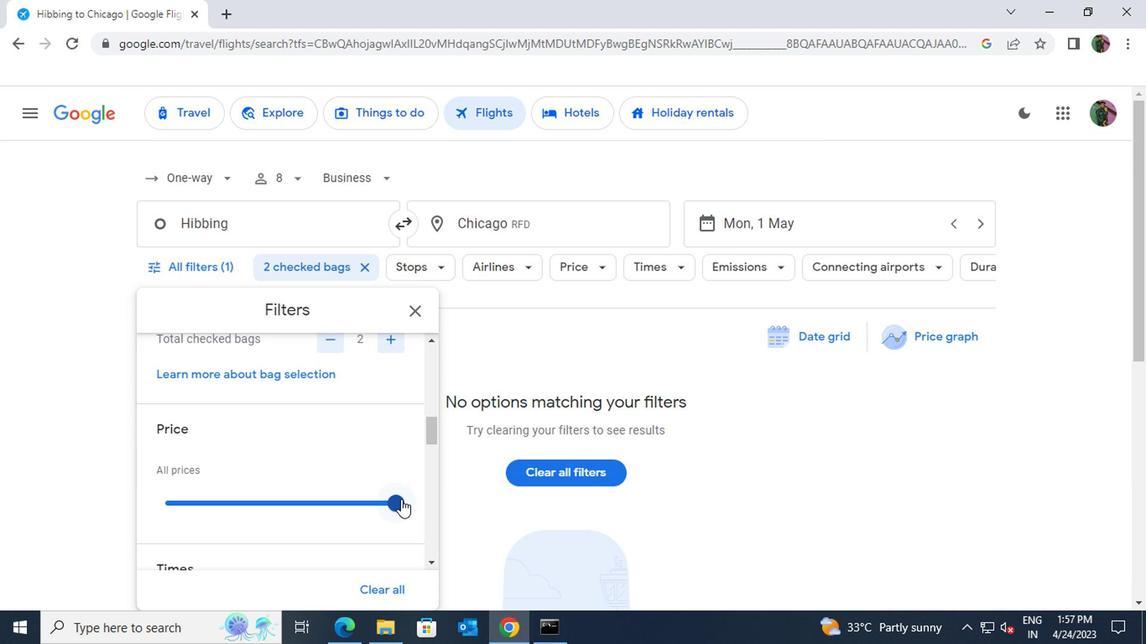 
Action: Mouse moved to (354, 497)
Screenshot: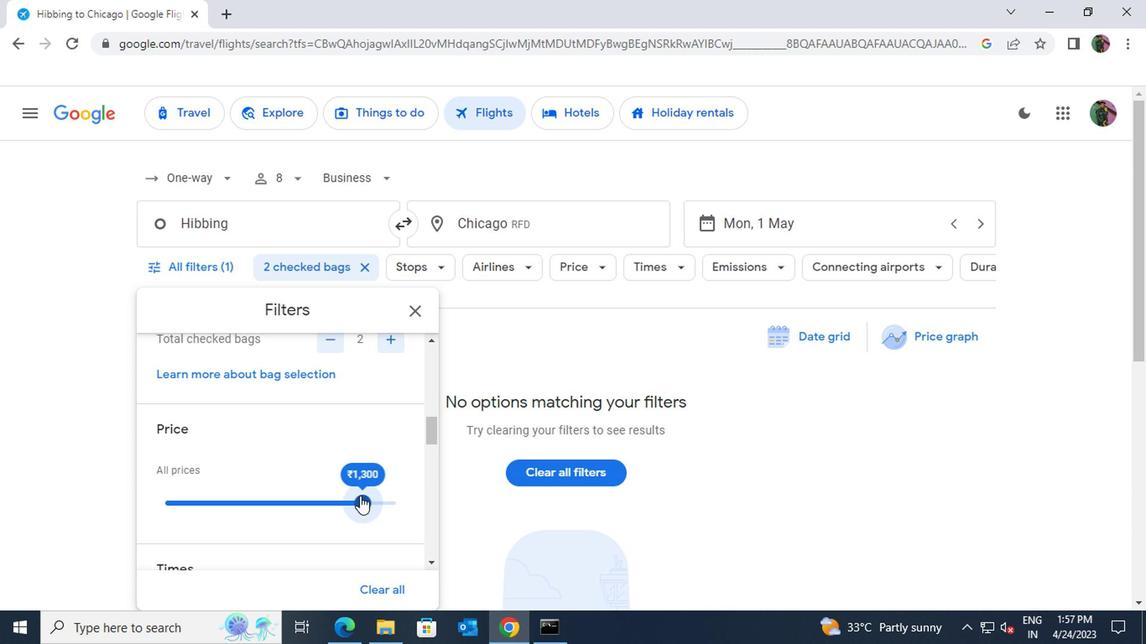 
Action: Mouse scrolled (354, 496) with delta (0, 0)
Screenshot: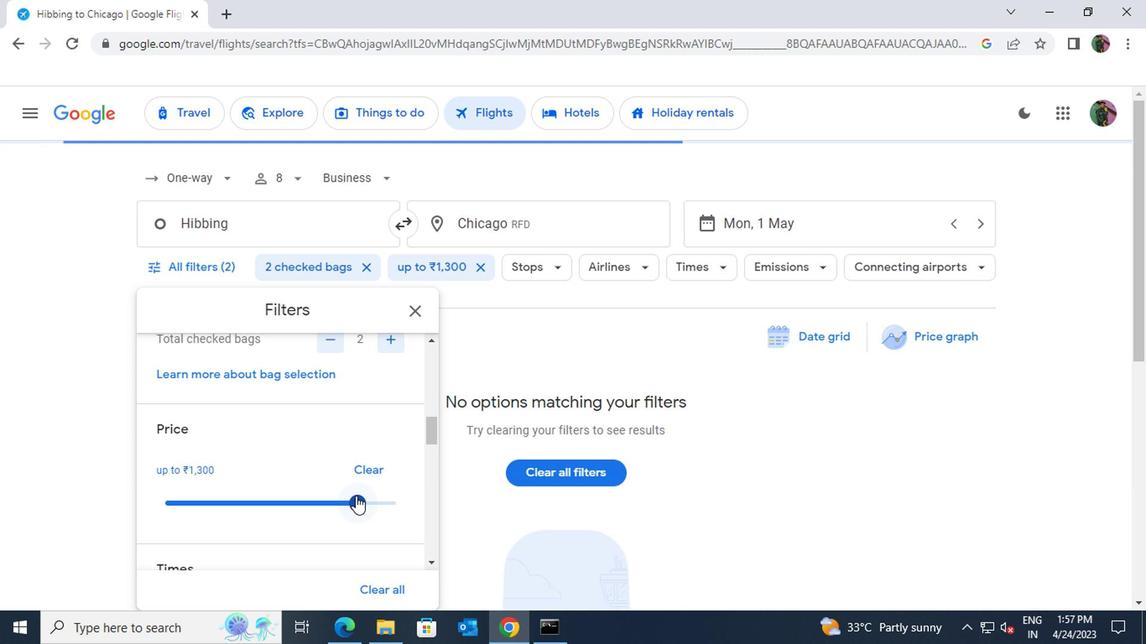 
Action: Mouse scrolled (354, 496) with delta (0, 0)
Screenshot: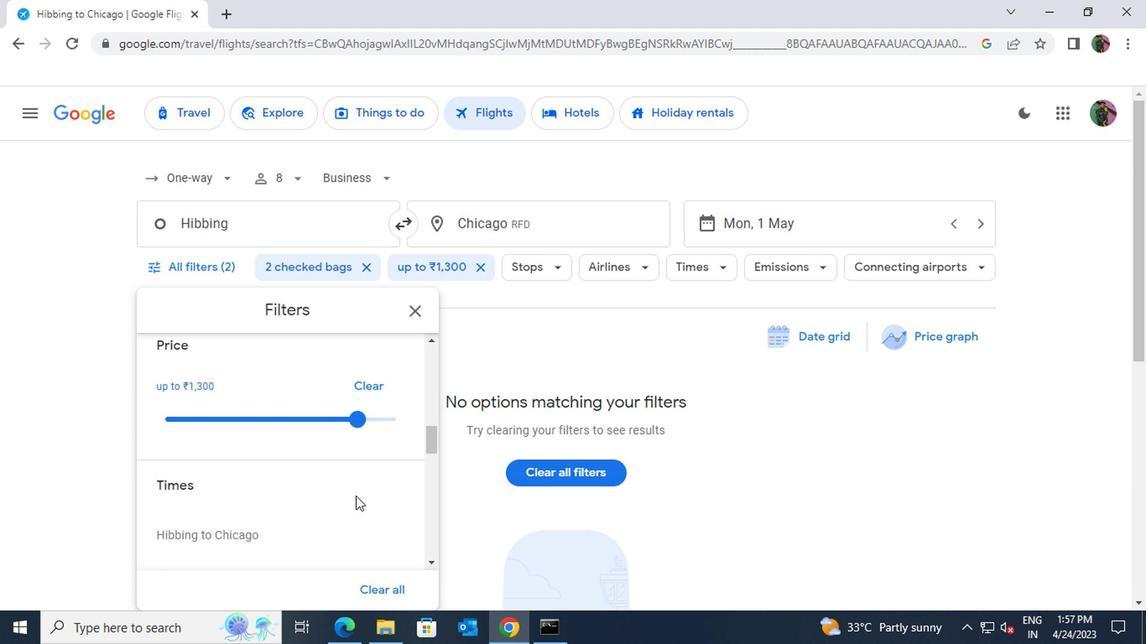 
Action: Mouse moved to (386, 518)
Screenshot: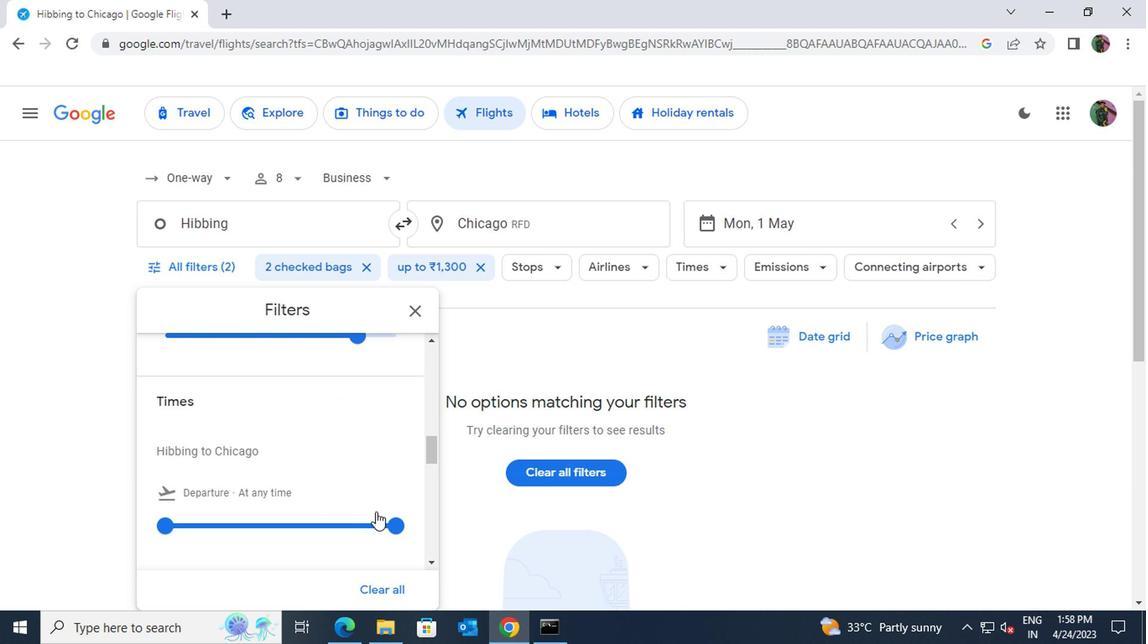 
Action: Mouse pressed left at (386, 518)
Screenshot: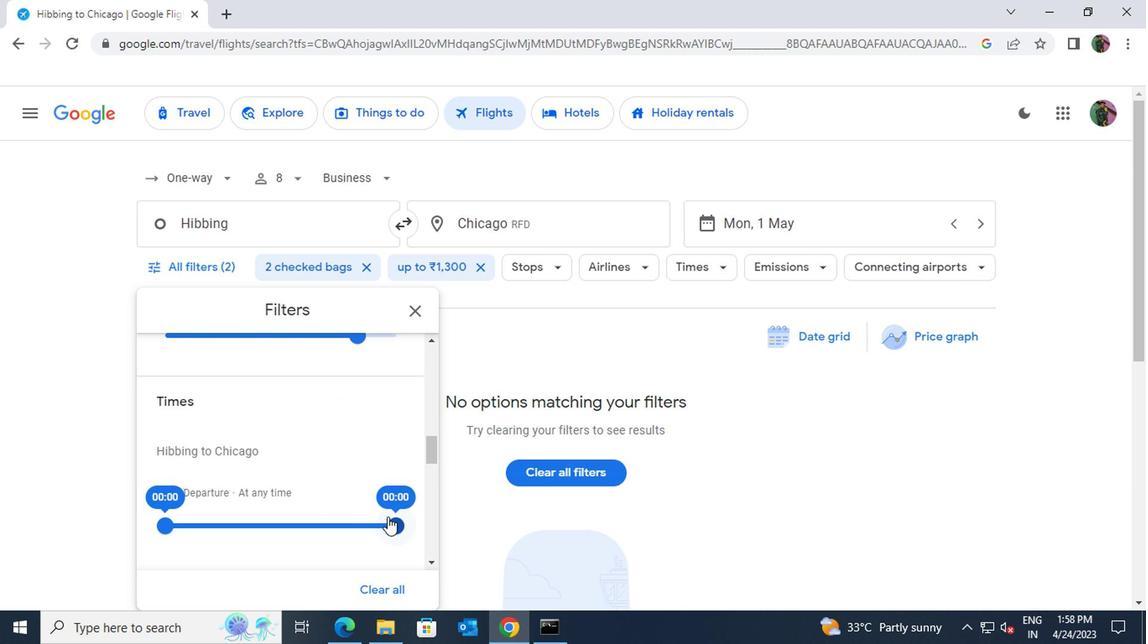
Action: Mouse moved to (322, 518)
Screenshot: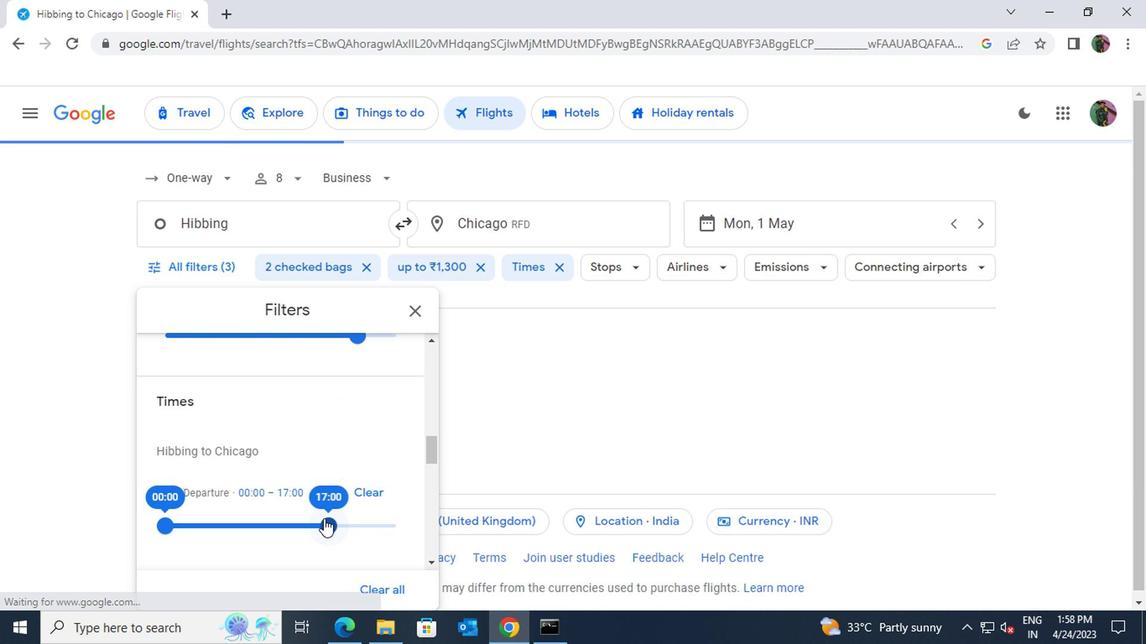 
